 Task: Create a Board called Board0000000040 in Workspace WS0000000014 in Trello with Visibility as Workspace. Create a Board called Board0000000041 in Workspace WS0000000014 in Trello with Visibility as Private. Create a Board called Board0000000042 in Workspace WS0000000014 in Trello with Visibility as Public. Create Card Card0000000157 in Board Board0000000040 in Workspace WS0000000014 in Trello. Create Card Card0000000158 in Board Board0000000040 in Workspace WS0000000014 in Trello
Action: Mouse moved to (534, 122)
Screenshot: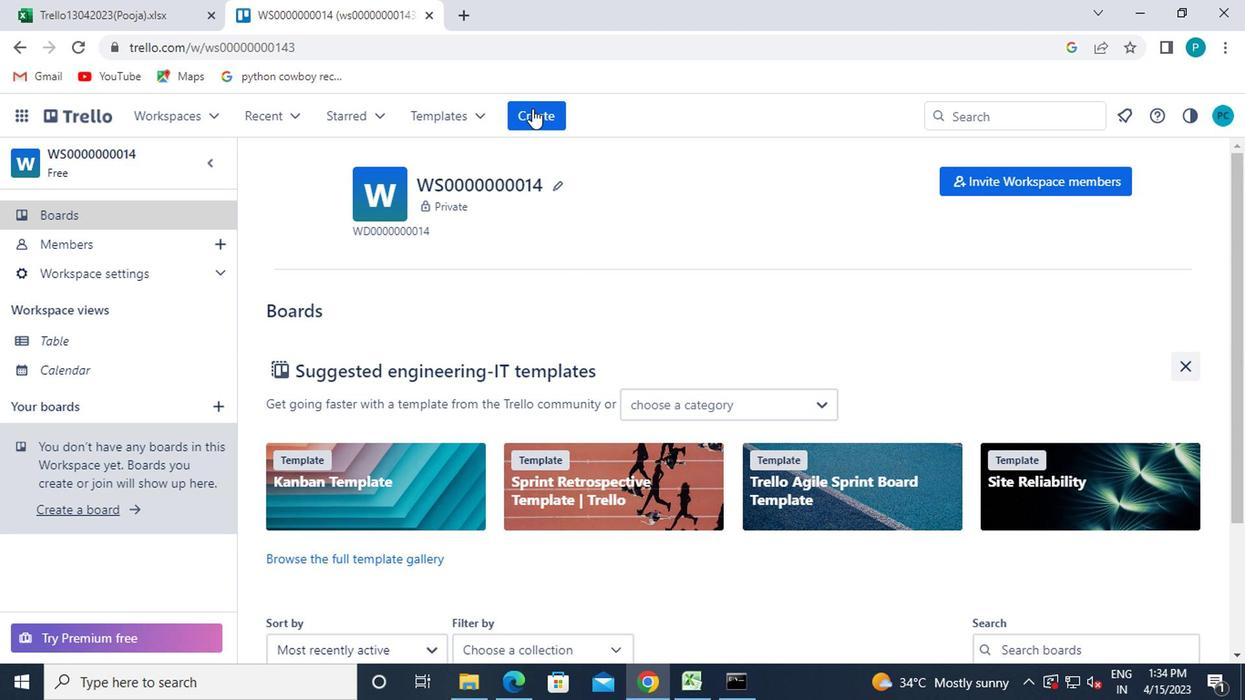 
Action: Mouse pressed left at (534, 122)
Screenshot: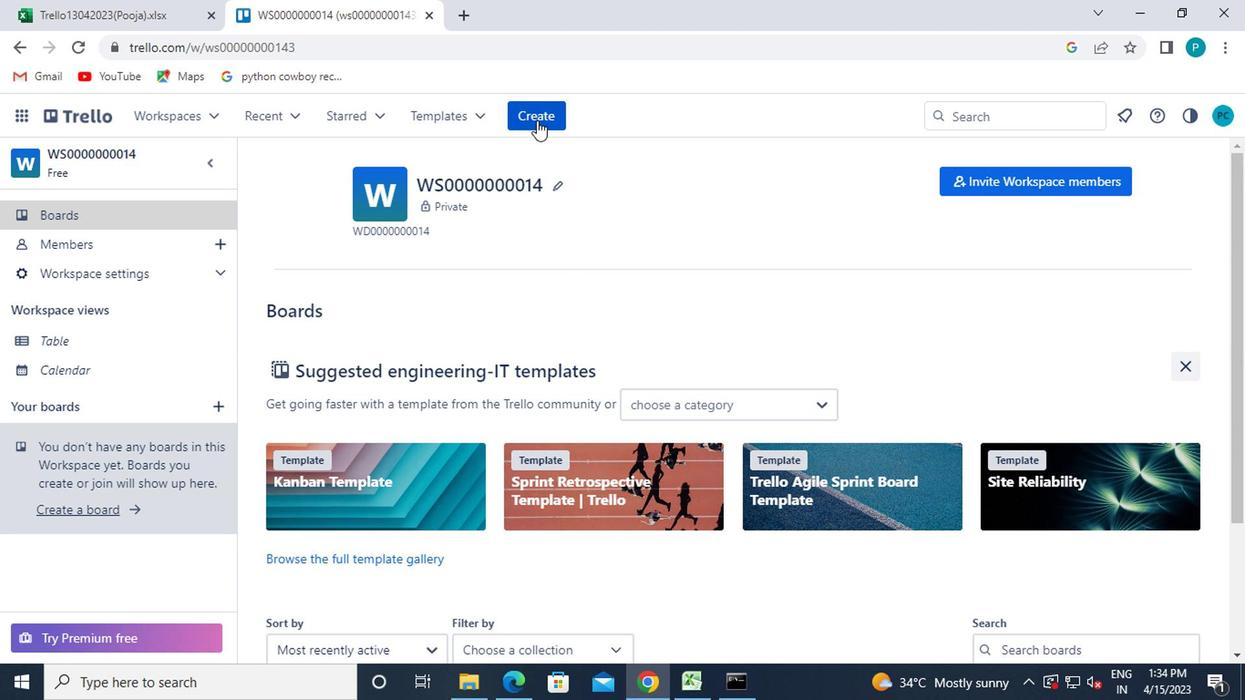 
Action: Mouse moved to (542, 177)
Screenshot: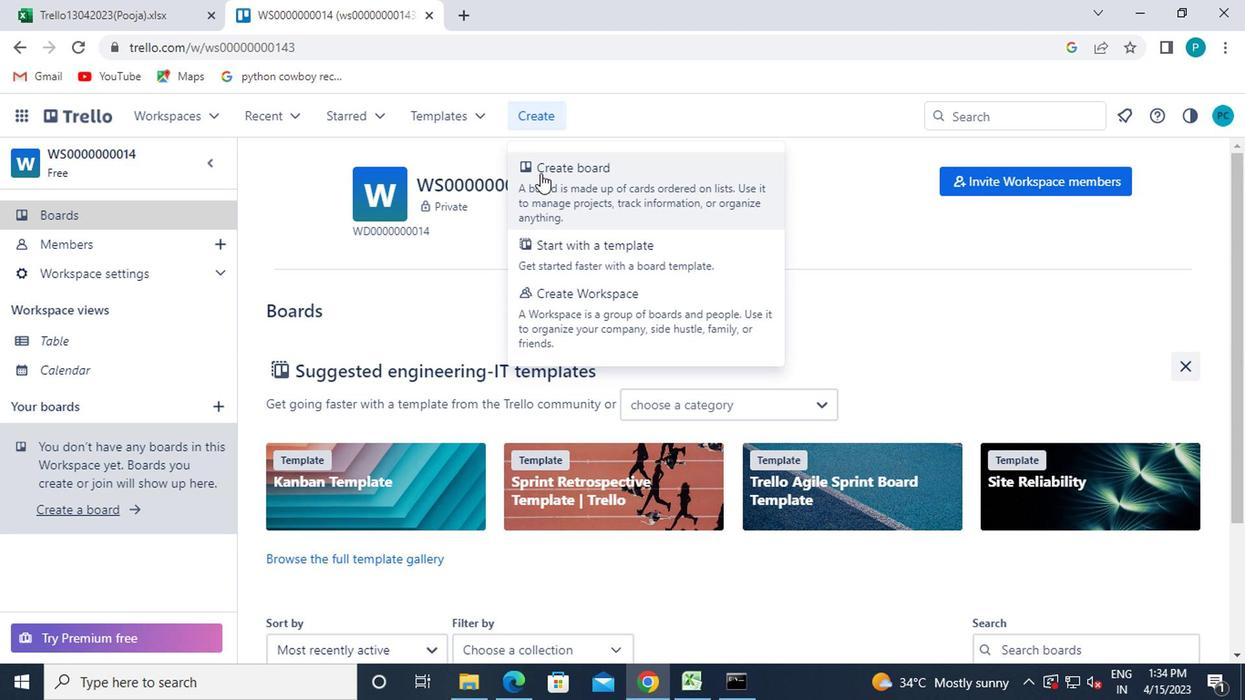 
Action: Mouse pressed left at (542, 177)
Screenshot: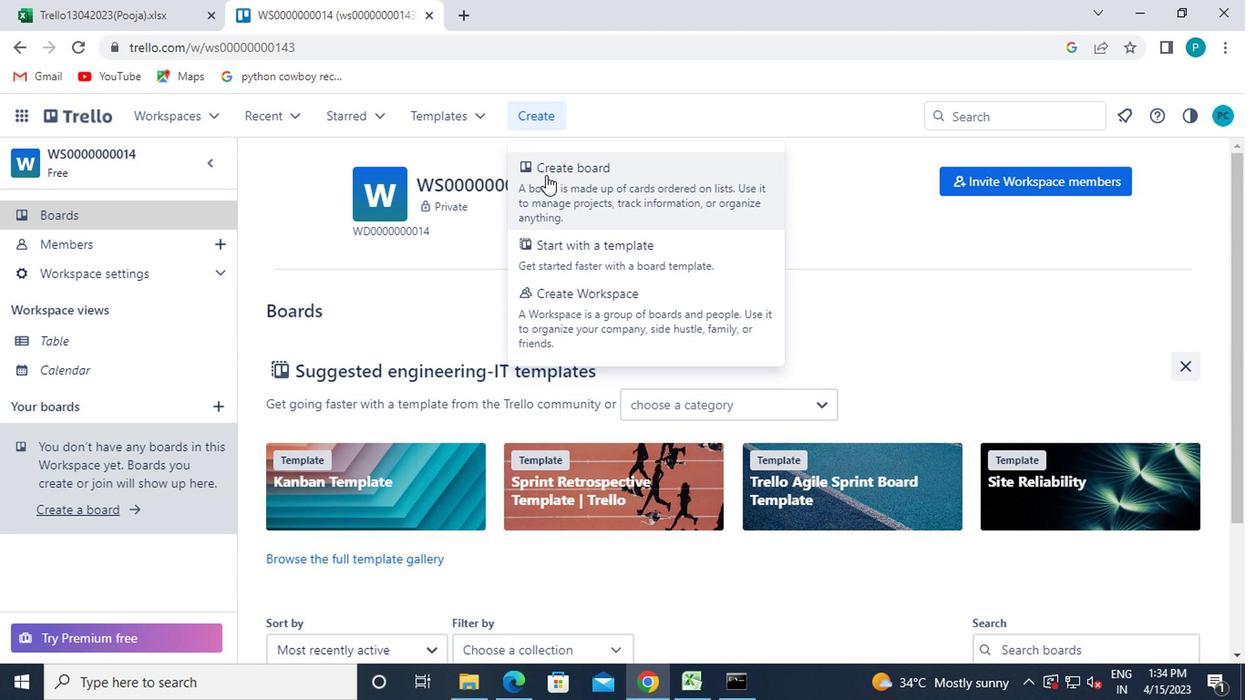 
Action: Mouse moved to (539, 406)
Screenshot: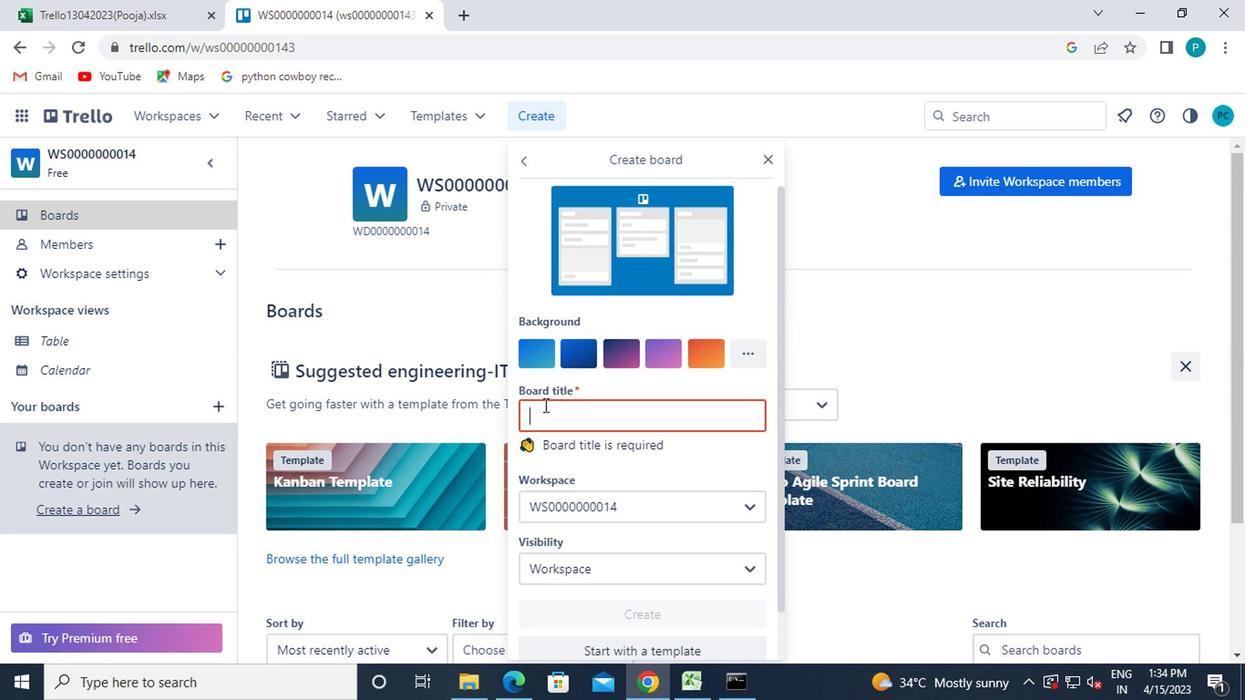 
Action: Key pressed <Key.shift><Key.shift><Key.shift><Key.shift><Key.shift><Key.shift>BOARD<<96>><<96>><<96>><<96>><<96>><<96>><<96>><<96>><<100>><<96>>
Screenshot: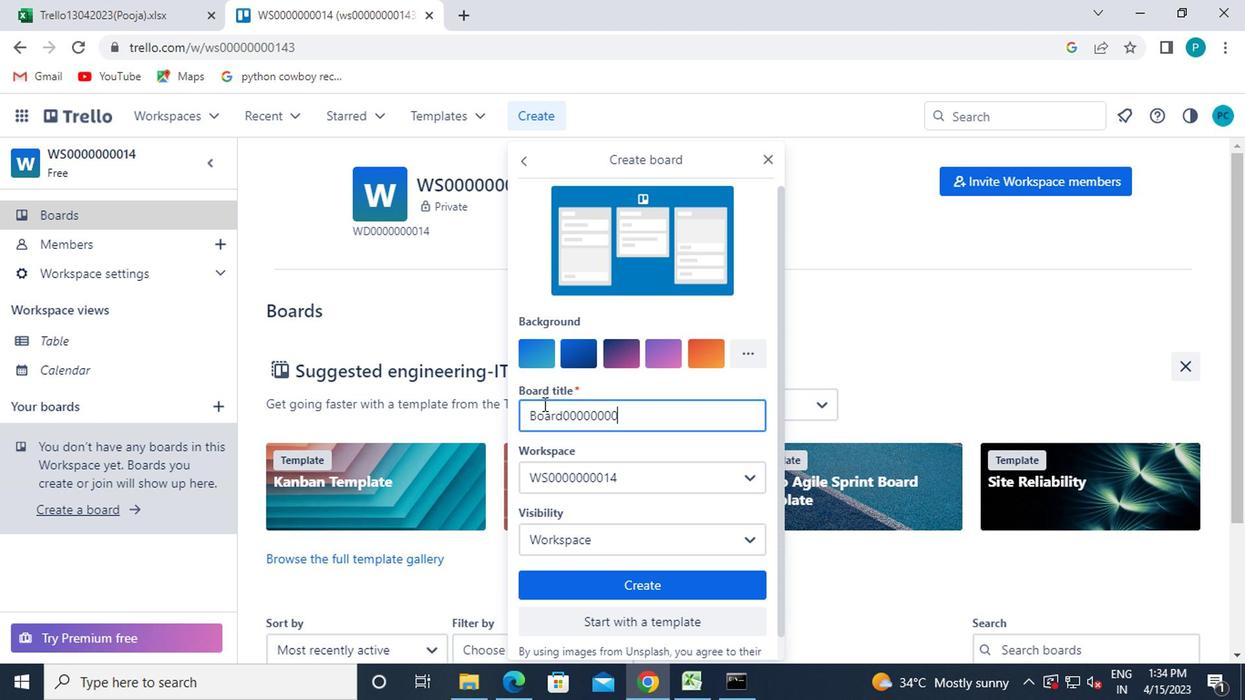 
Action: Mouse moved to (582, 583)
Screenshot: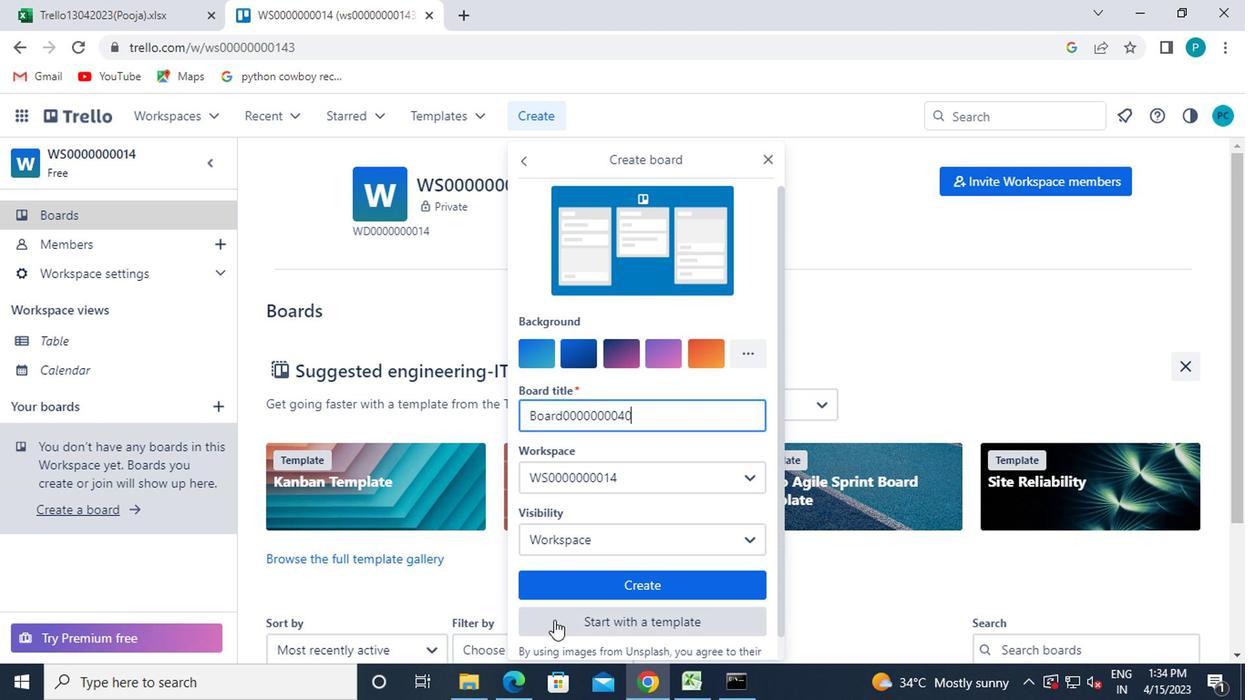 
Action: Mouse pressed left at (582, 583)
Screenshot: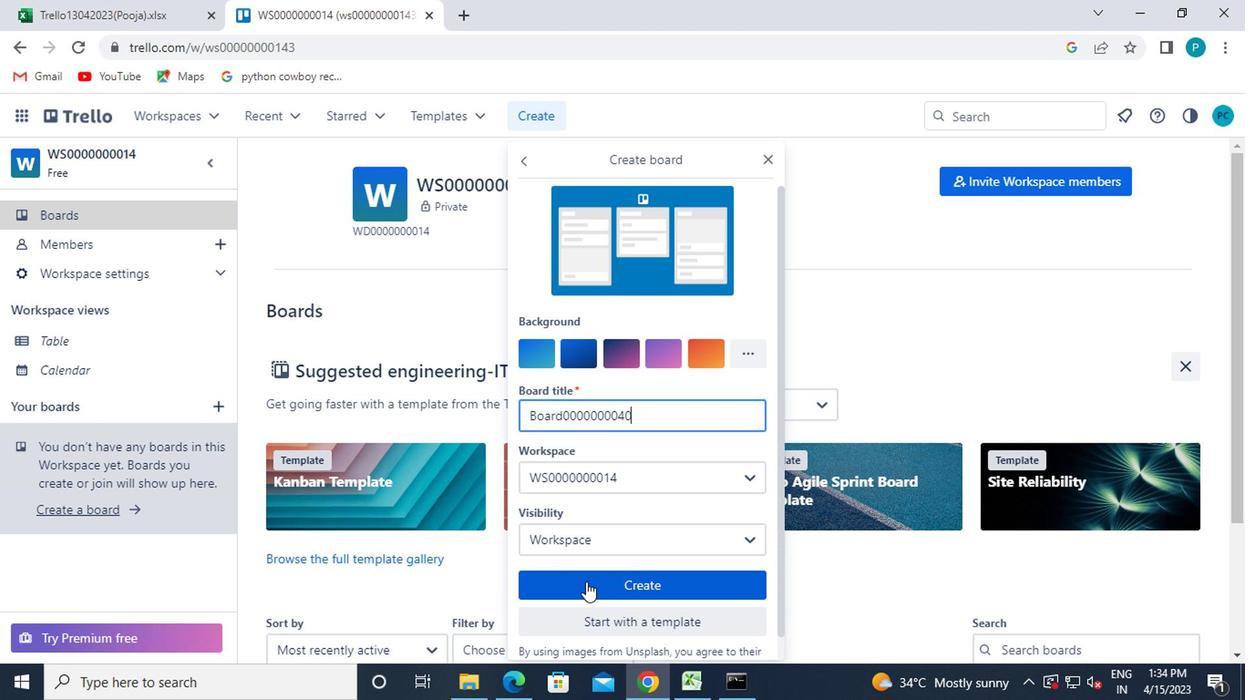 
Action: Mouse moved to (534, 117)
Screenshot: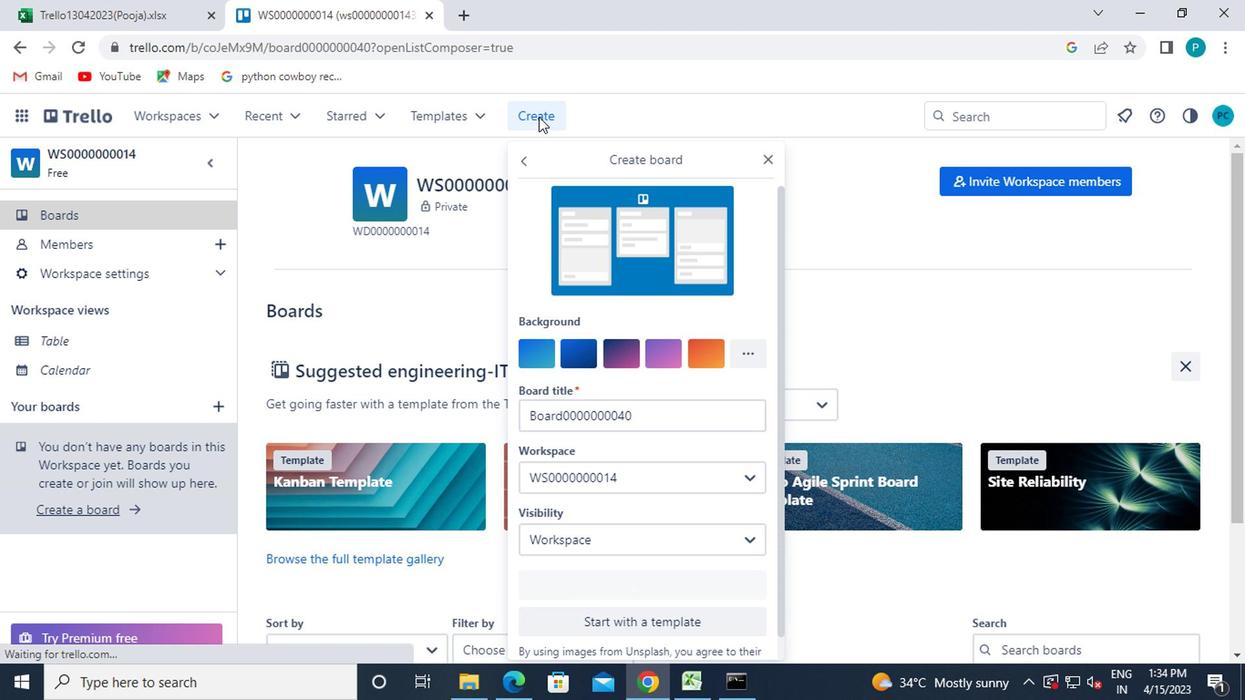 
Action: Mouse pressed left at (534, 117)
Screenshot: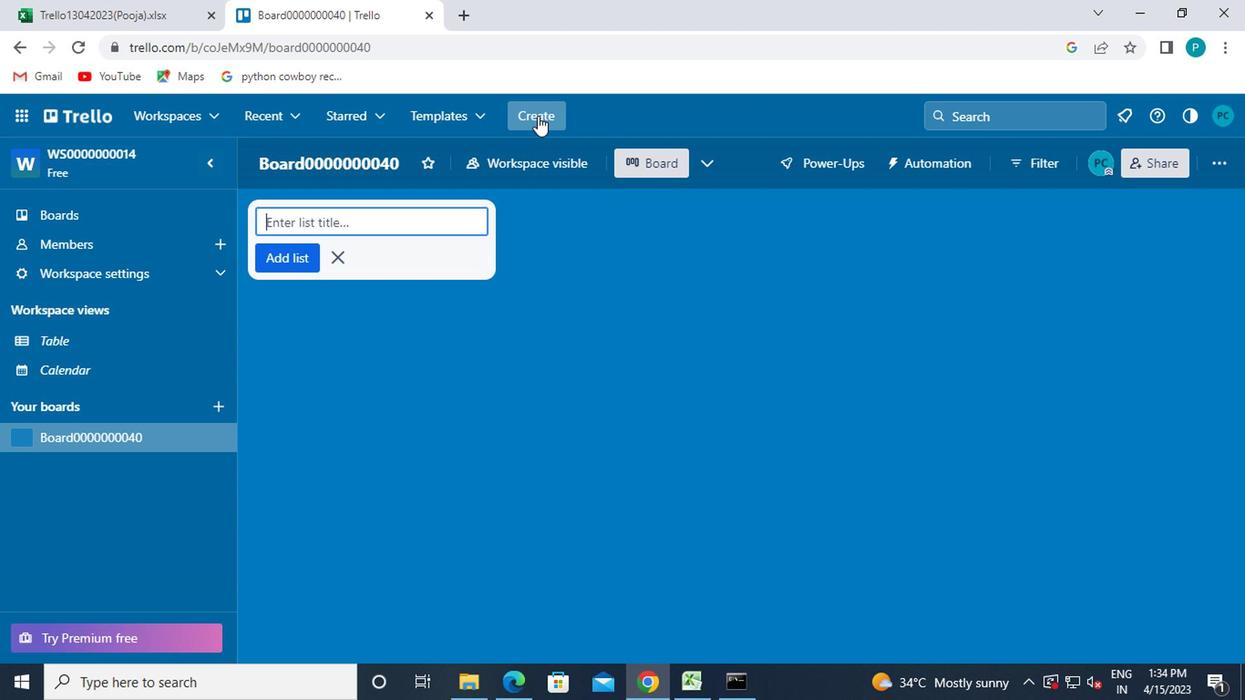 
Action: Mouse moved to (542, 186)
Screenshot: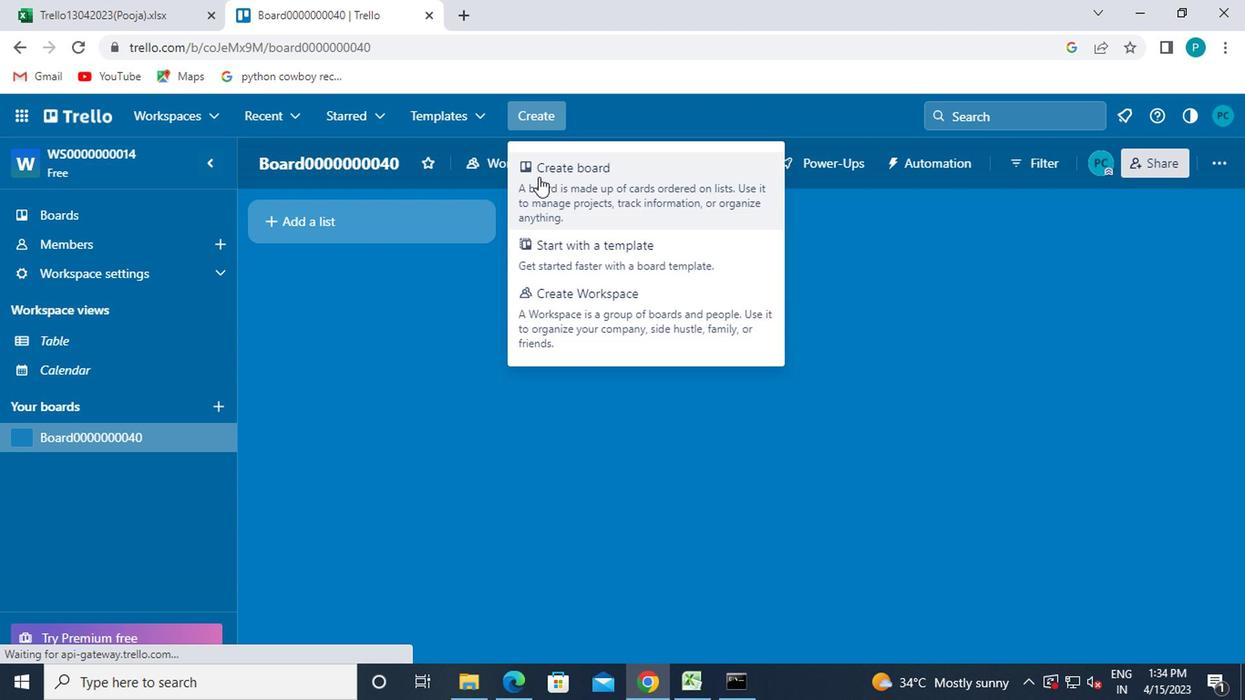 
Action: Mouse pressed left at (542, 186)
Screenshot: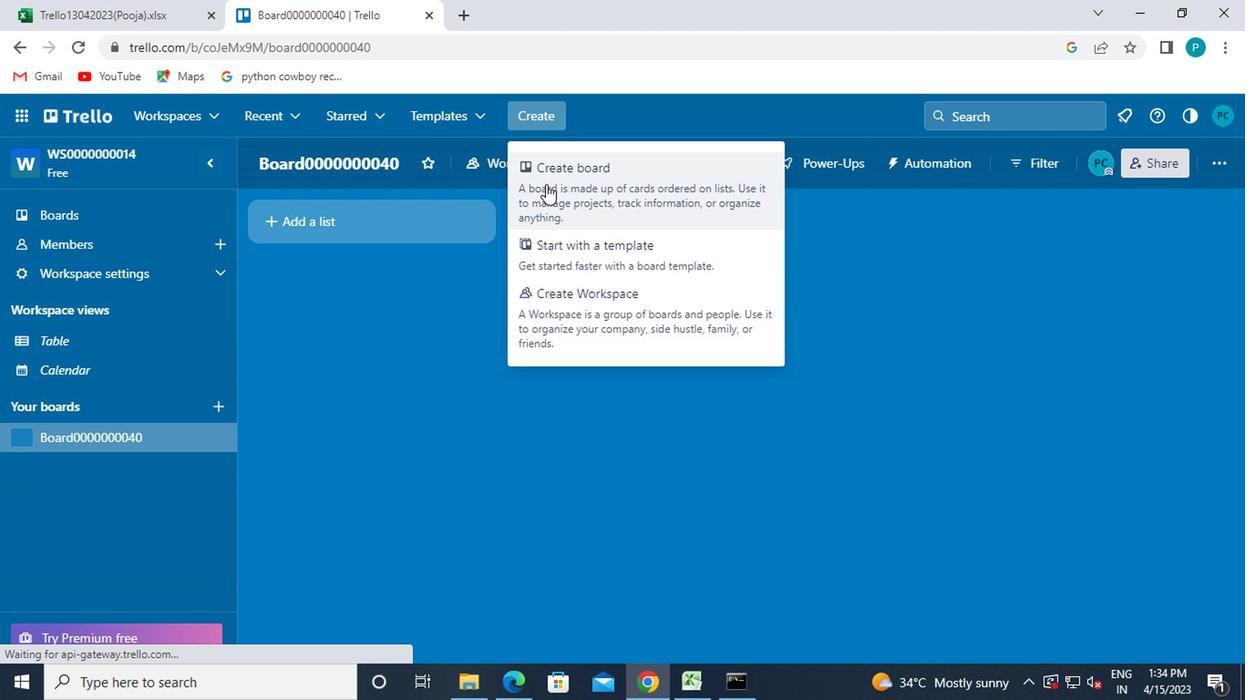 
Action: Mouse moved to (514, 197)
Screenshot: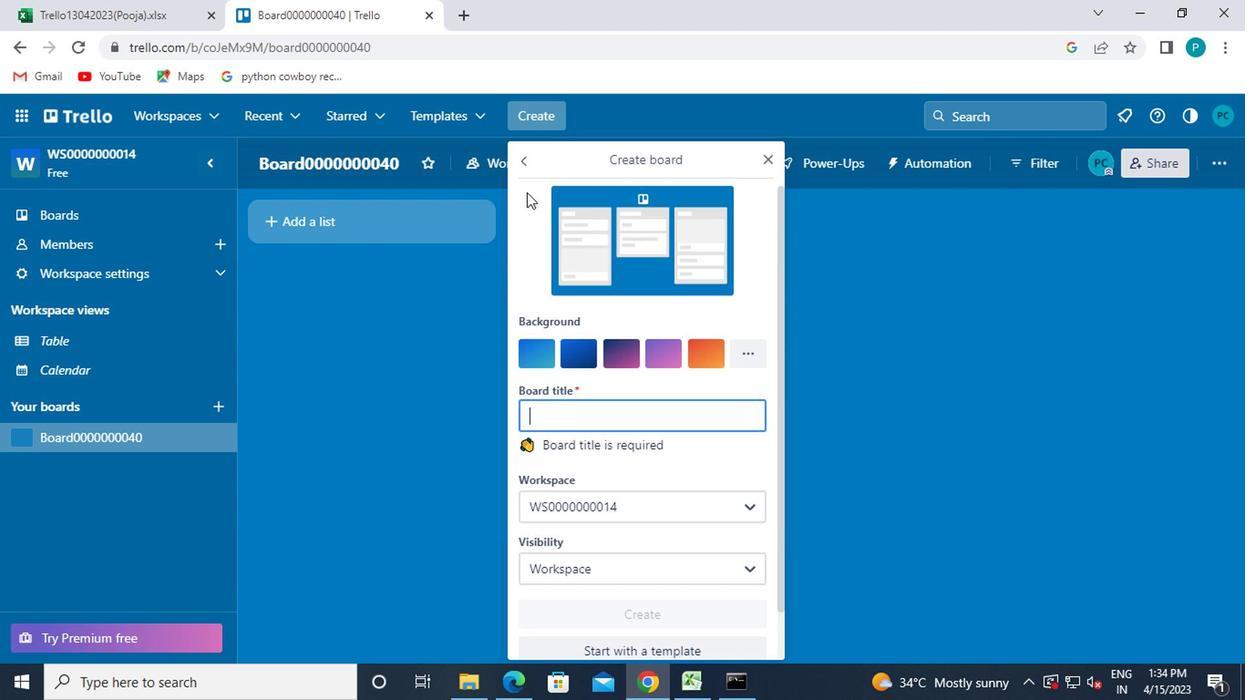 
Action: Key pressed <Key.shift>BOARD<<96>><<96>><<96>><<96>><<96>><<96>><<96>><<96>><<100>><<97>><Key.enter>
Screenshot: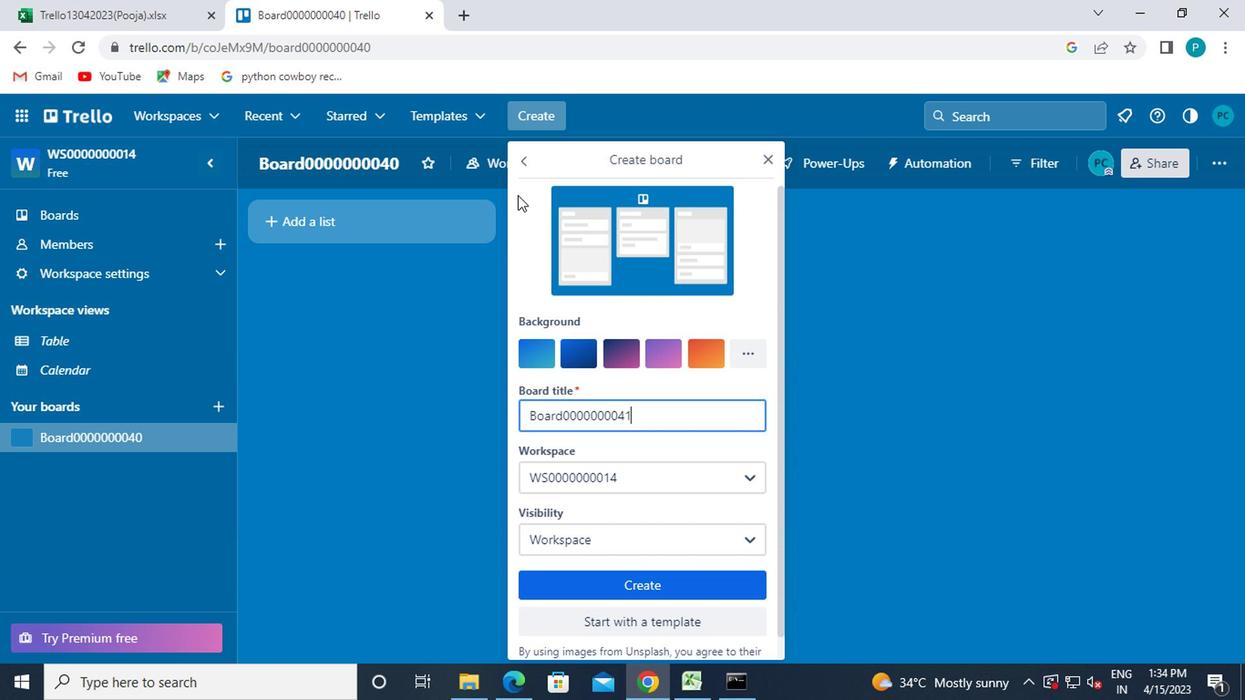 
Action: Mouse moved to (541, 117)
Screenshot: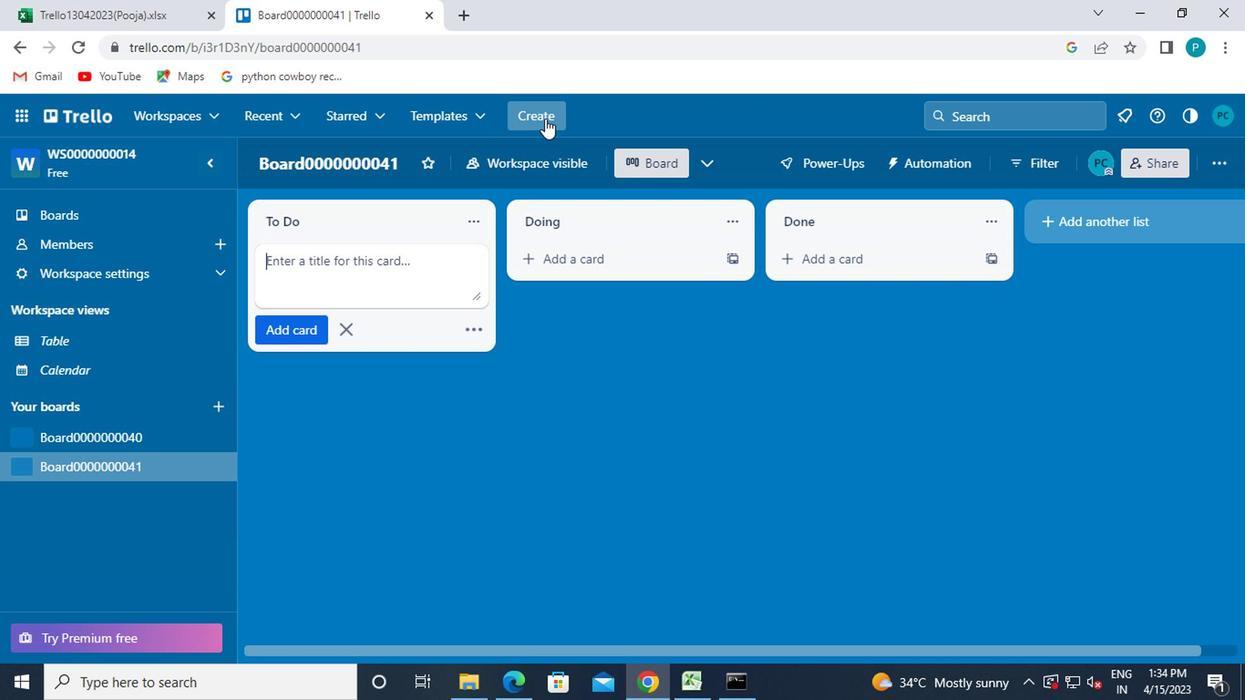 
Action: Mouse pressed left at (541, 117)
Screenshot: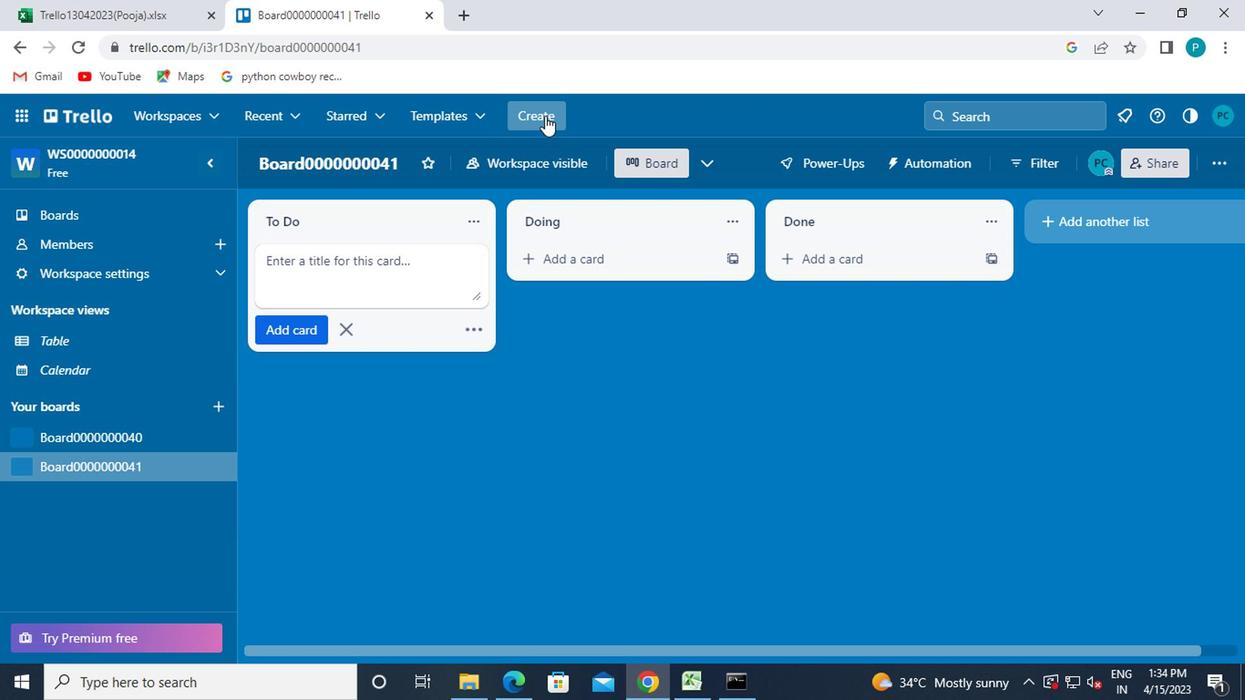 
Action: Mouse moved to (546, 186)
Screenshot: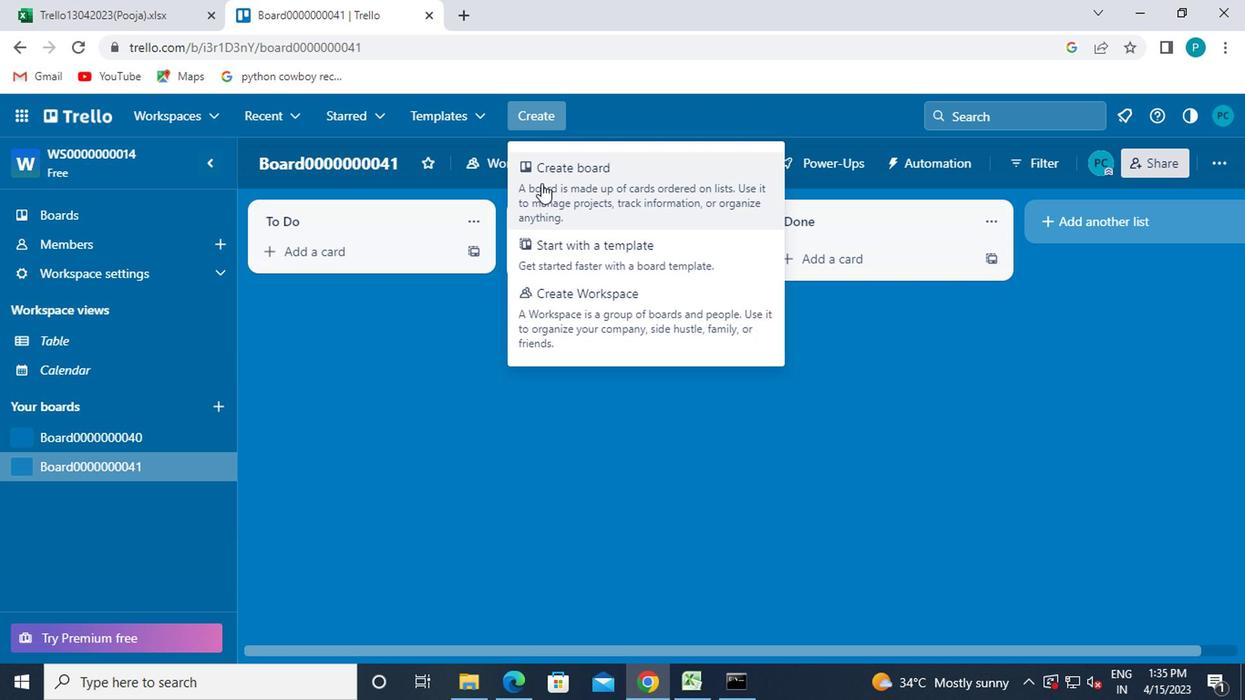 
Action: Mouse pressed left at (546, 186)
Screenshot: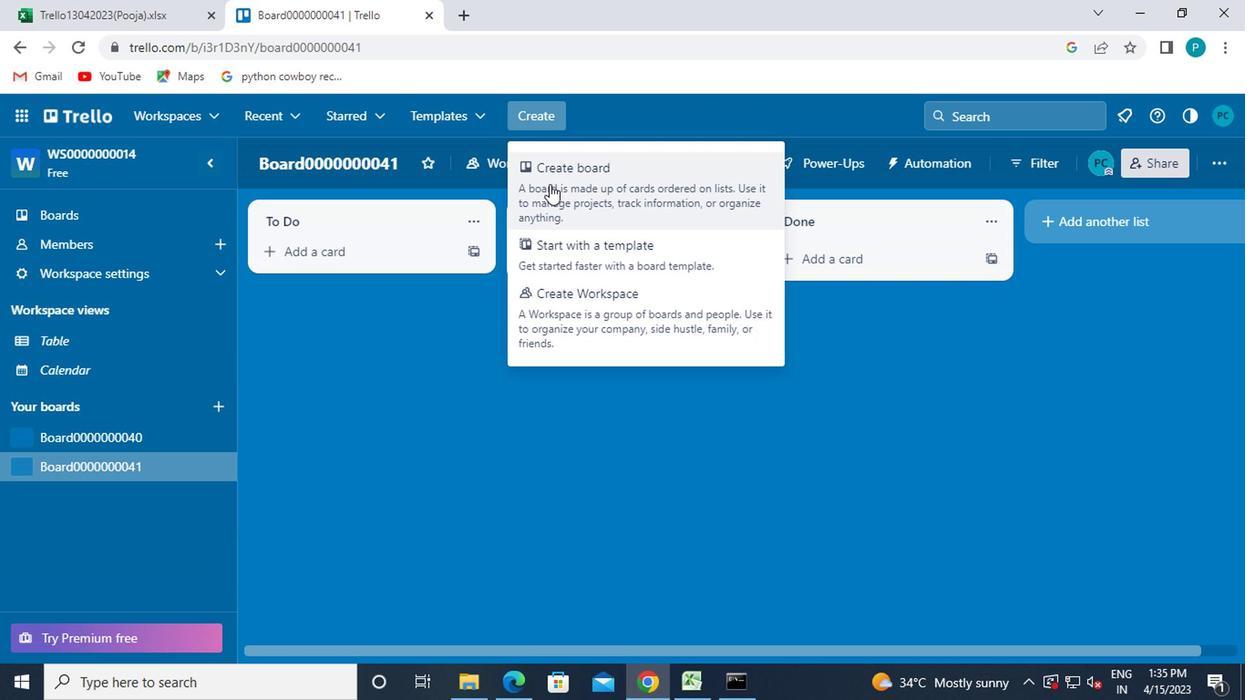 
Action: Mouse moved to (582, 433)
Screenshot: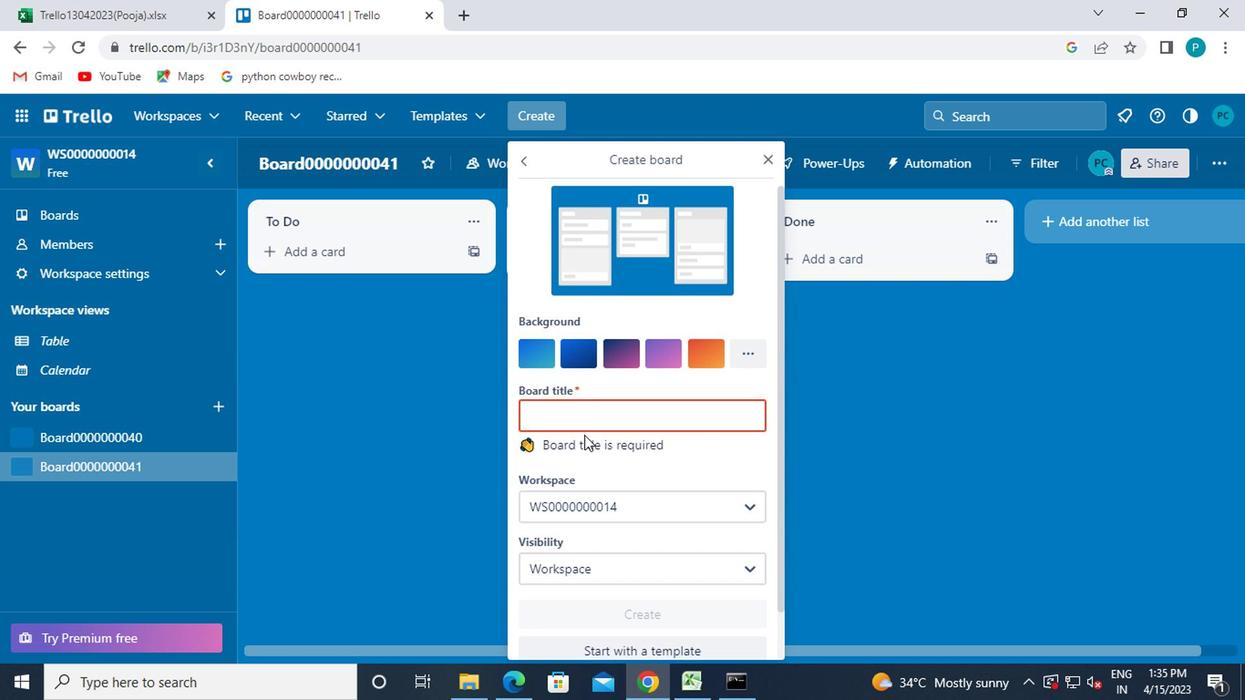 
Action: Key pressed <Key.shift>BOARD<<96>><<96>><<96>><<96>><<96>><<96>><<96>><<96>><<100>><<99>>
Screenshot: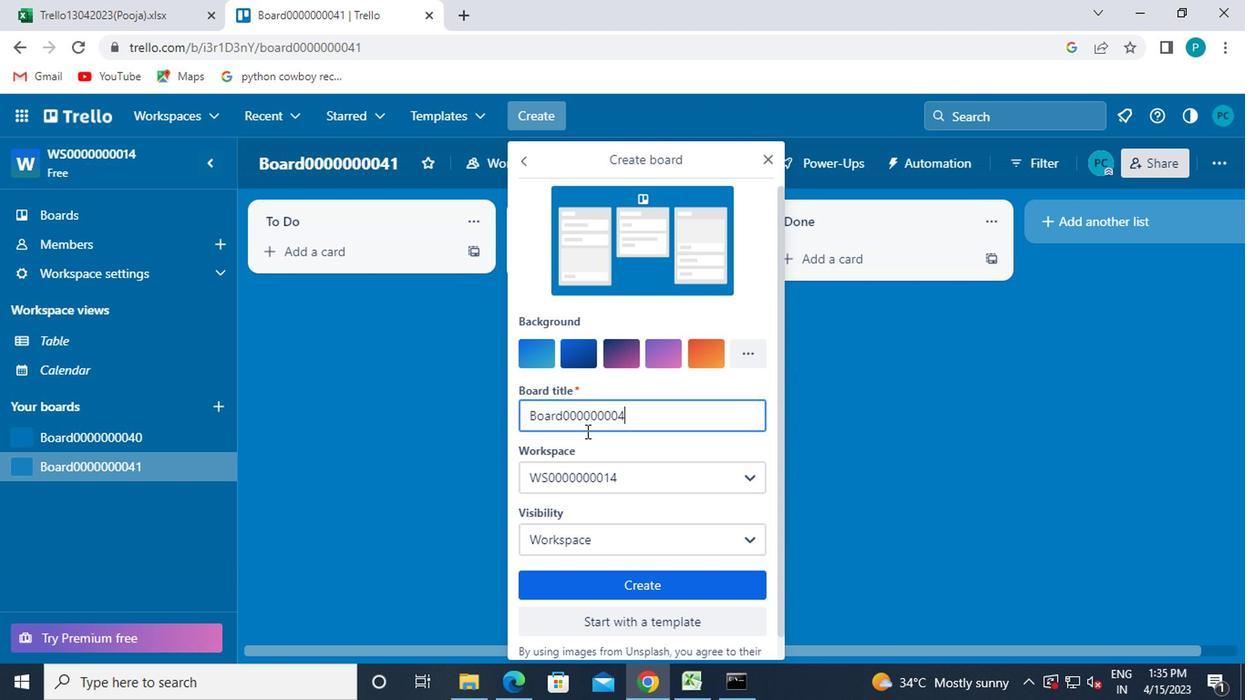 
Action: Mouse moved to (645, 423)
Screenshot: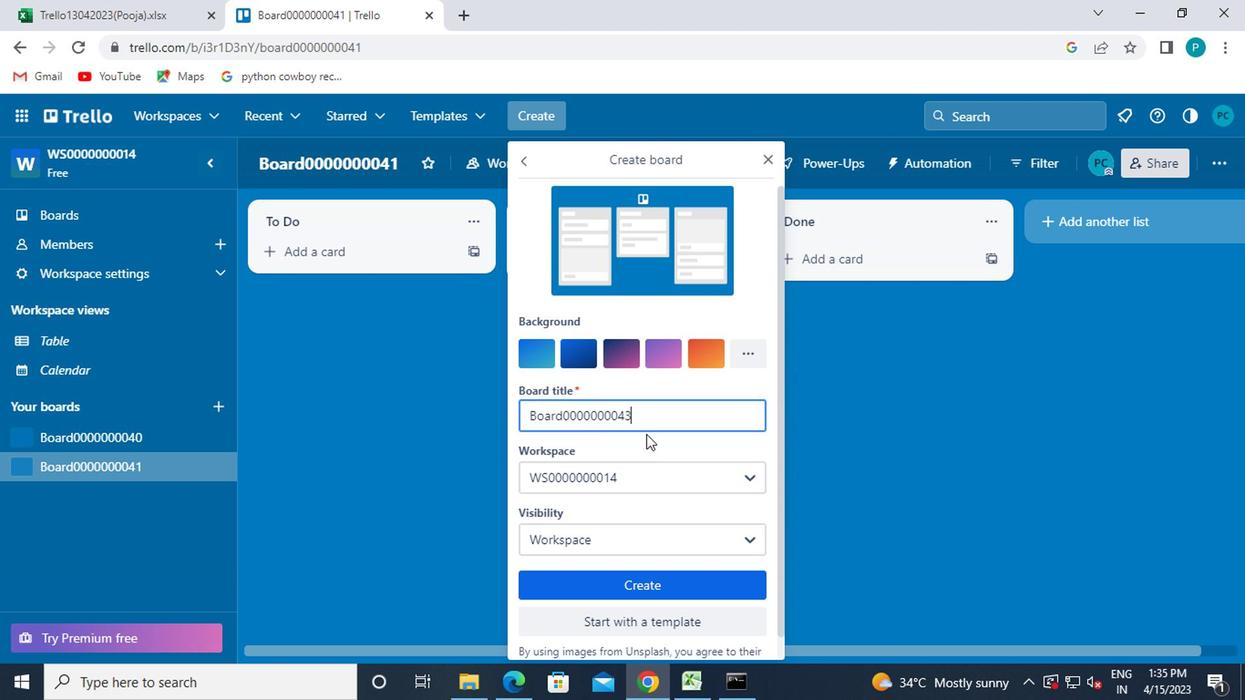 
Action: Mouse pressed left at (645, 423)
Screenshot: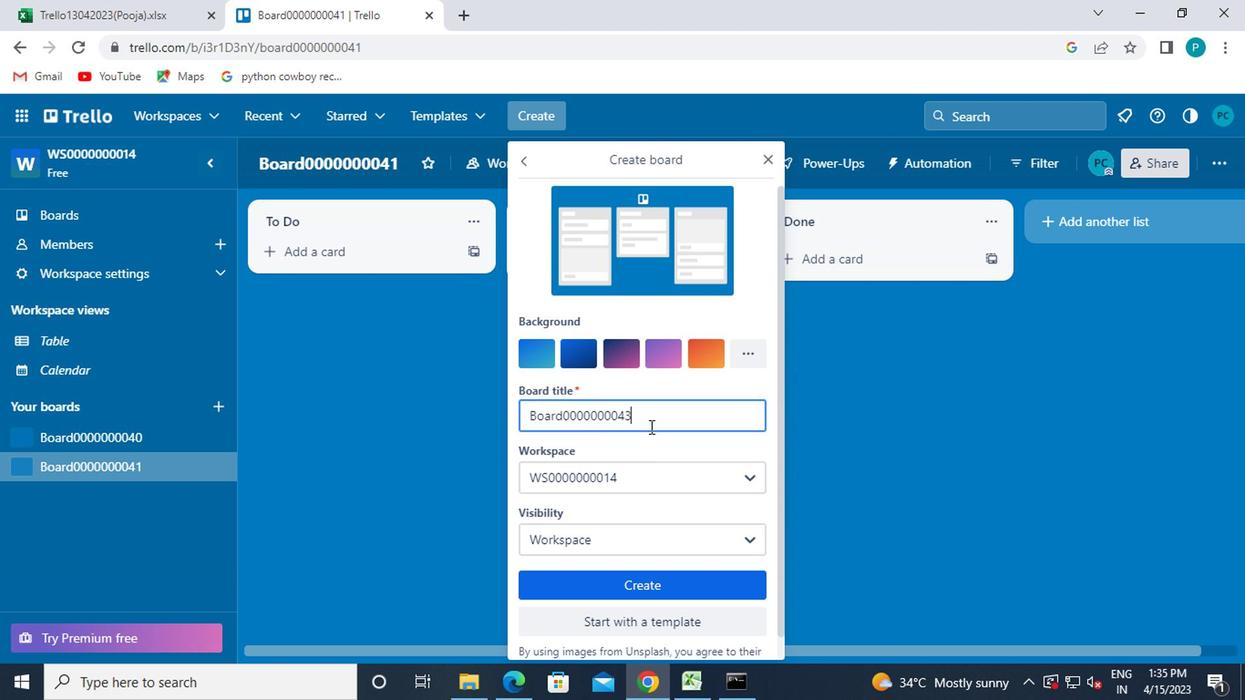 
Action: Mouse moved to (608, 414)
Screenshot: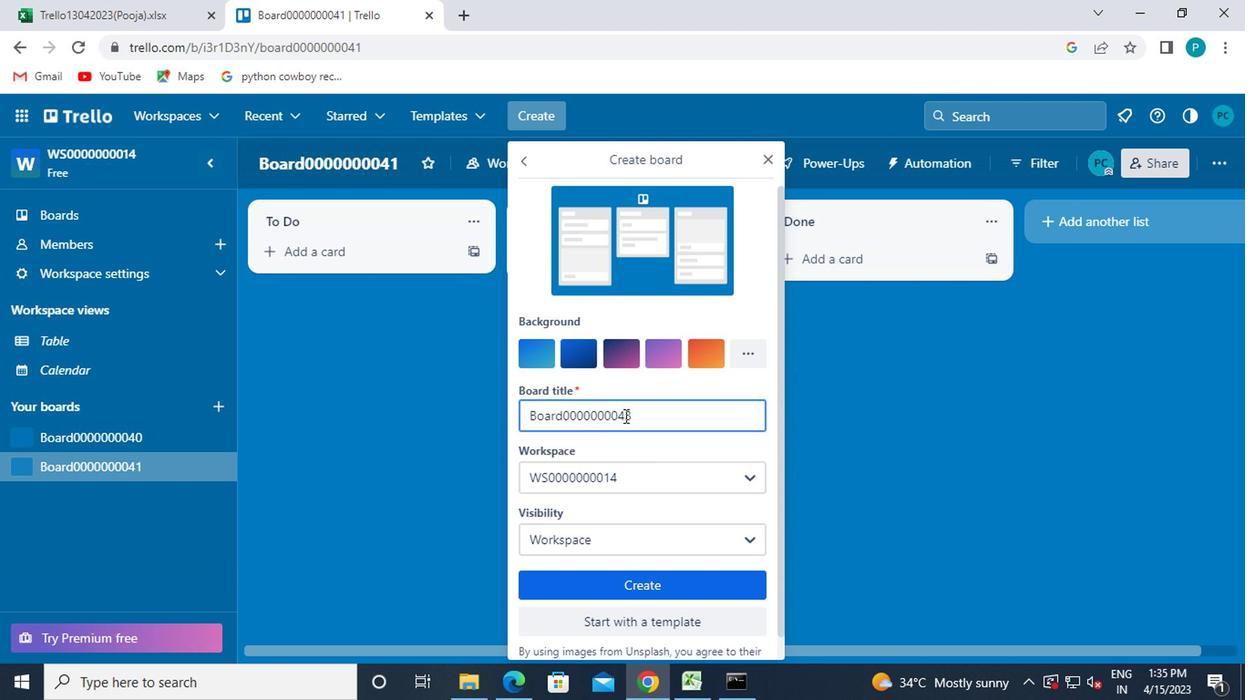 
Action: Key pressed <Key.backspace><<98>>
Screenshot: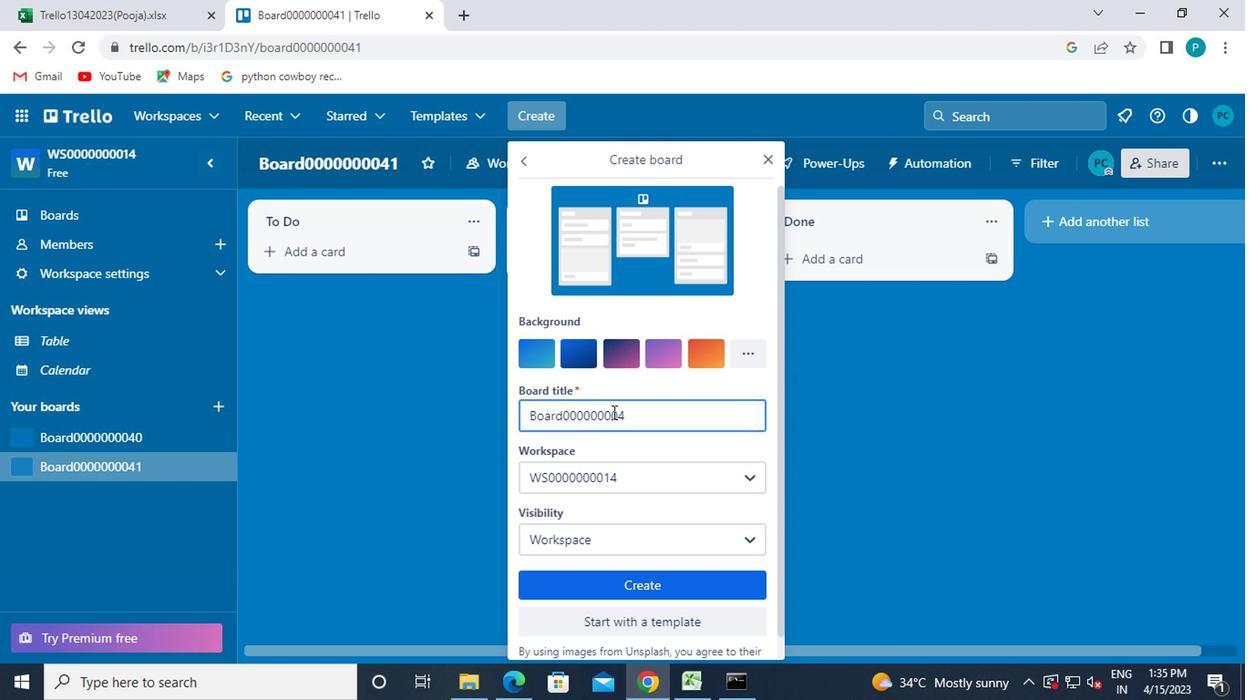 
Action: Mouse moved to (634, 546)
Screenshot: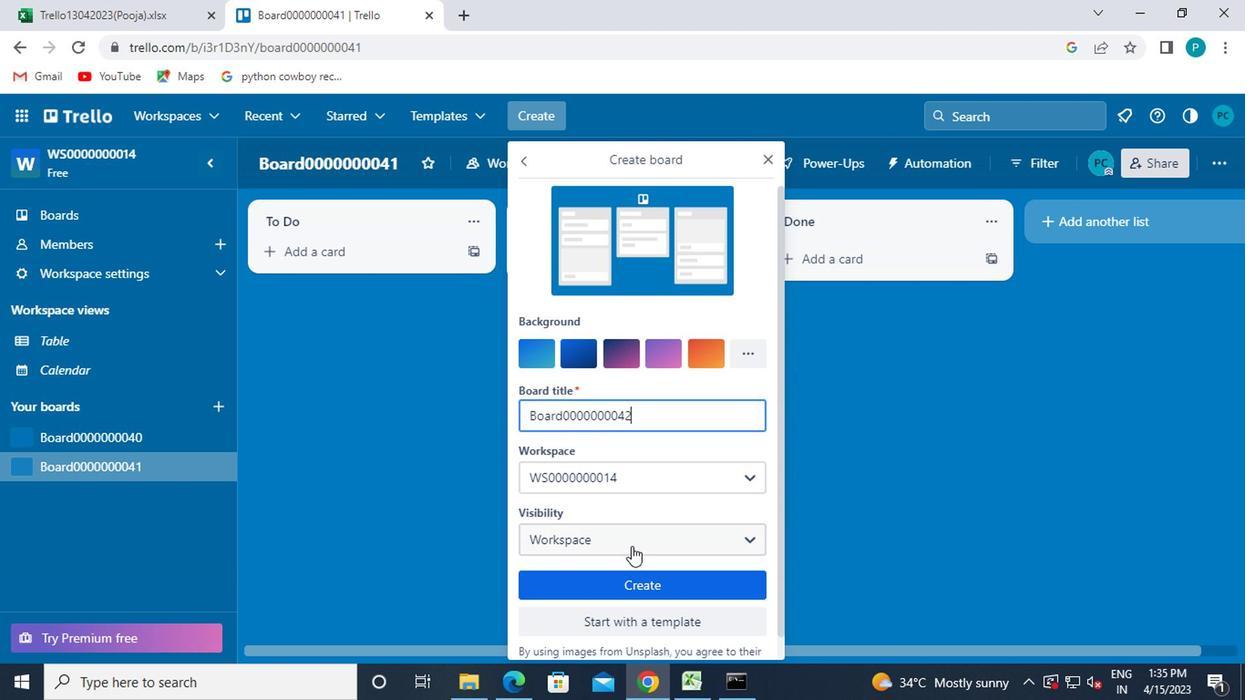 
Action: Mouse pressed left at (634, 546)
Screenshot: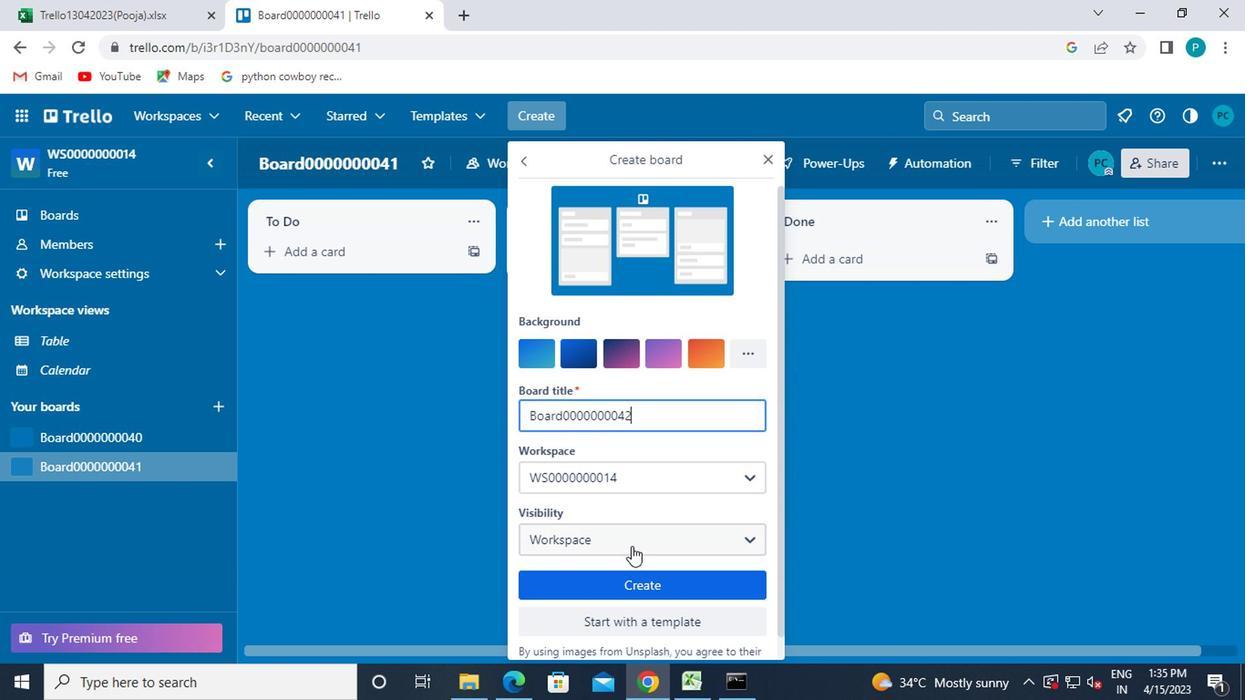 
Action: Mouse moved to (632, 540)
Screenshot: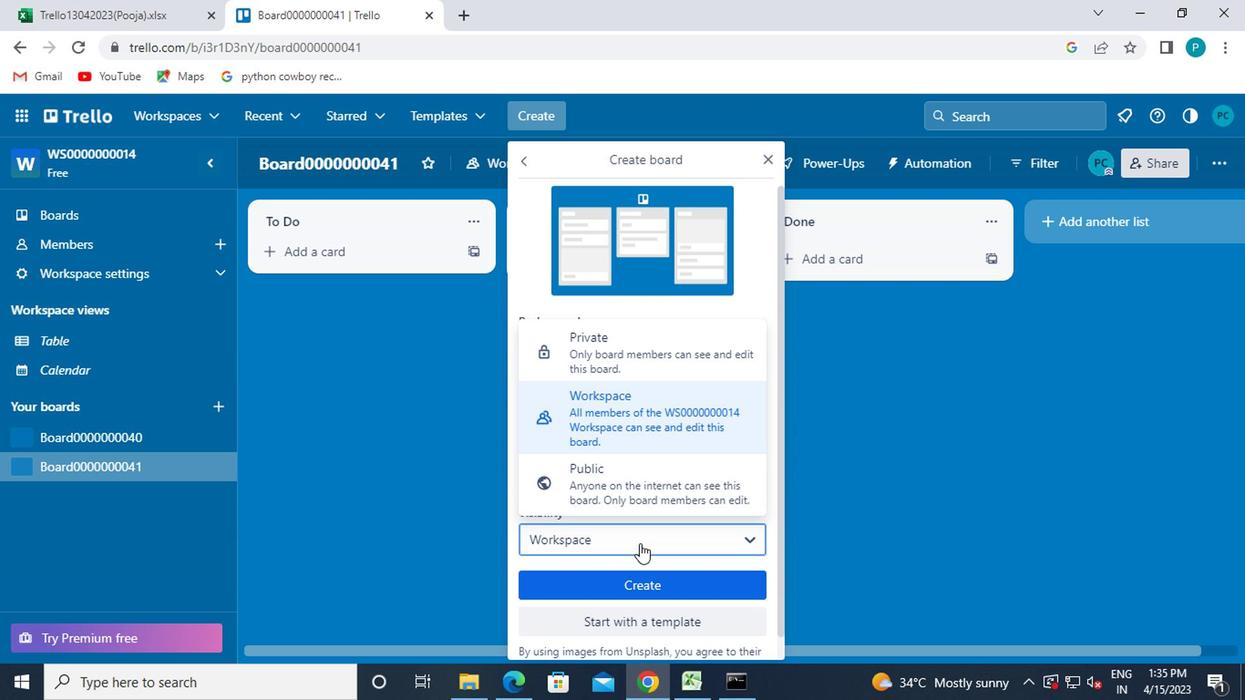 
Action: Mouse scrolled (632, 539) with delta (0, 0)
Screenshot: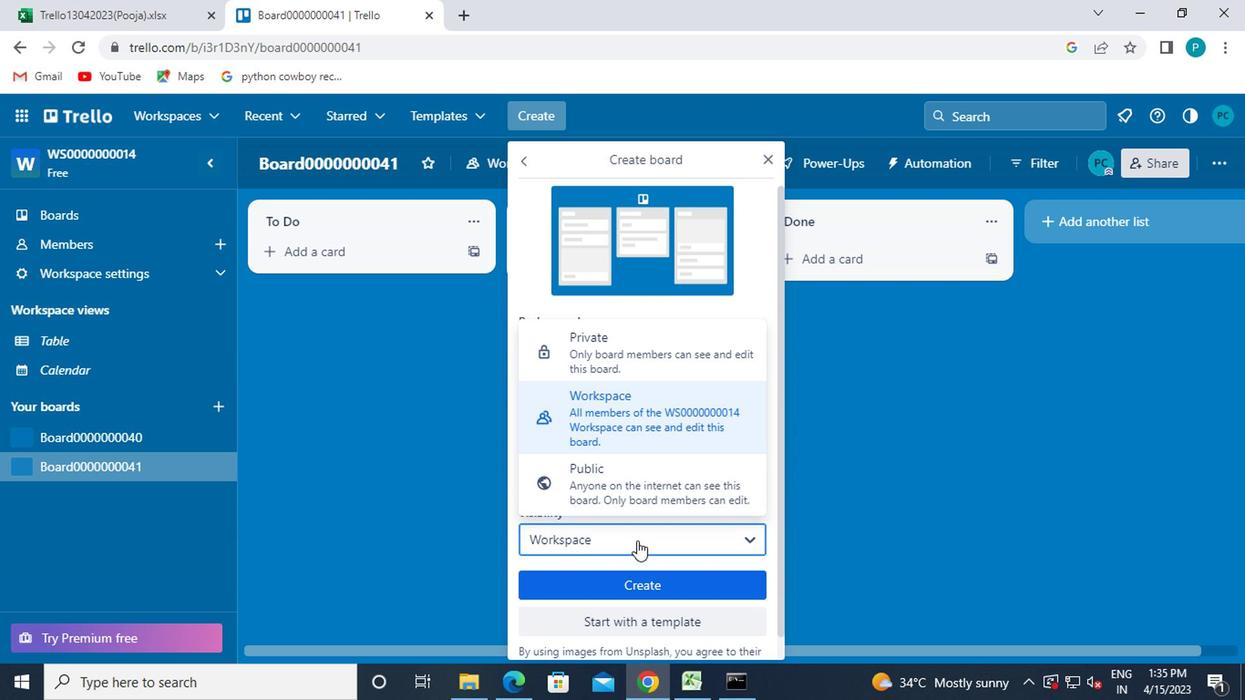
Action: Mouse moved to (632, 531)
Screenshot: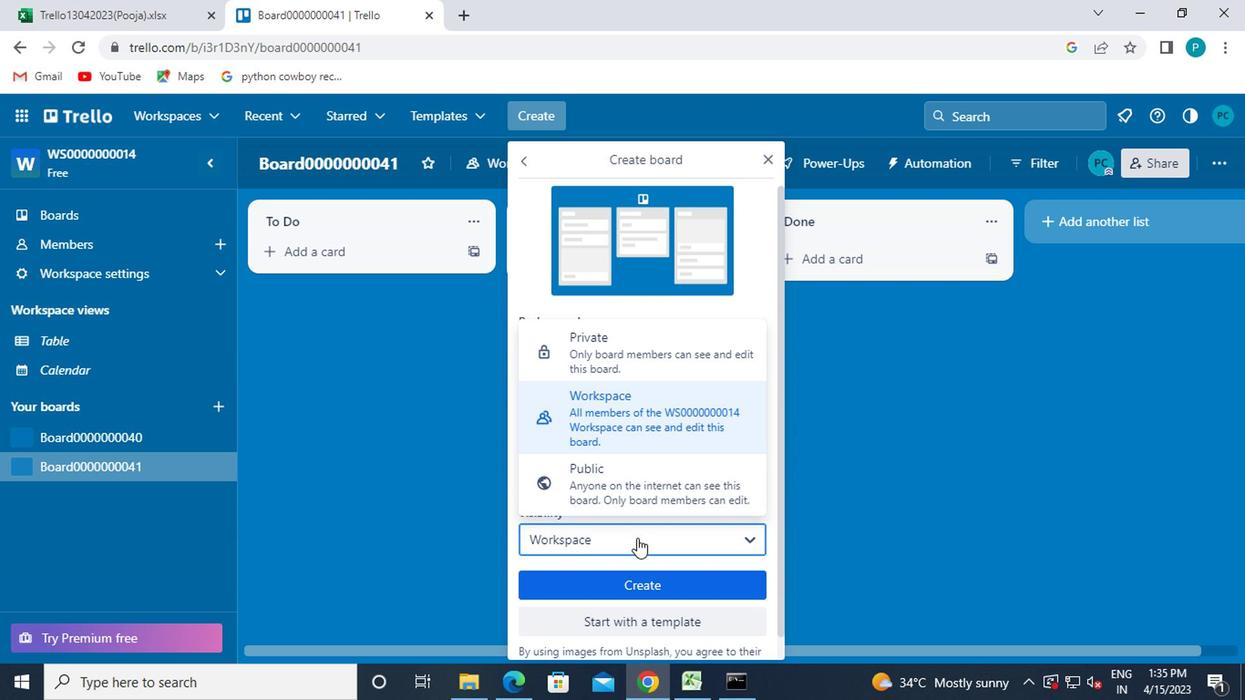 
Action: Mouse scrolled (632, 530) with delta (0, 0)
Screenshot: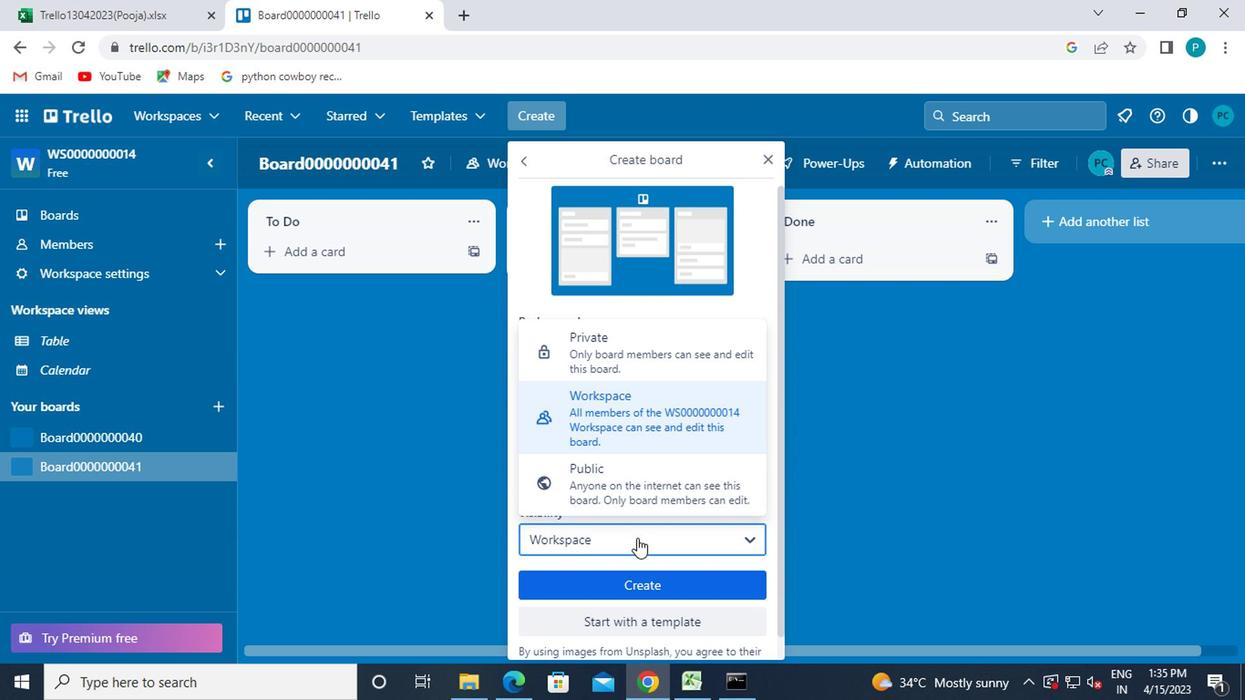 
Action: Mouse moved to (622, 482)
Screenshot: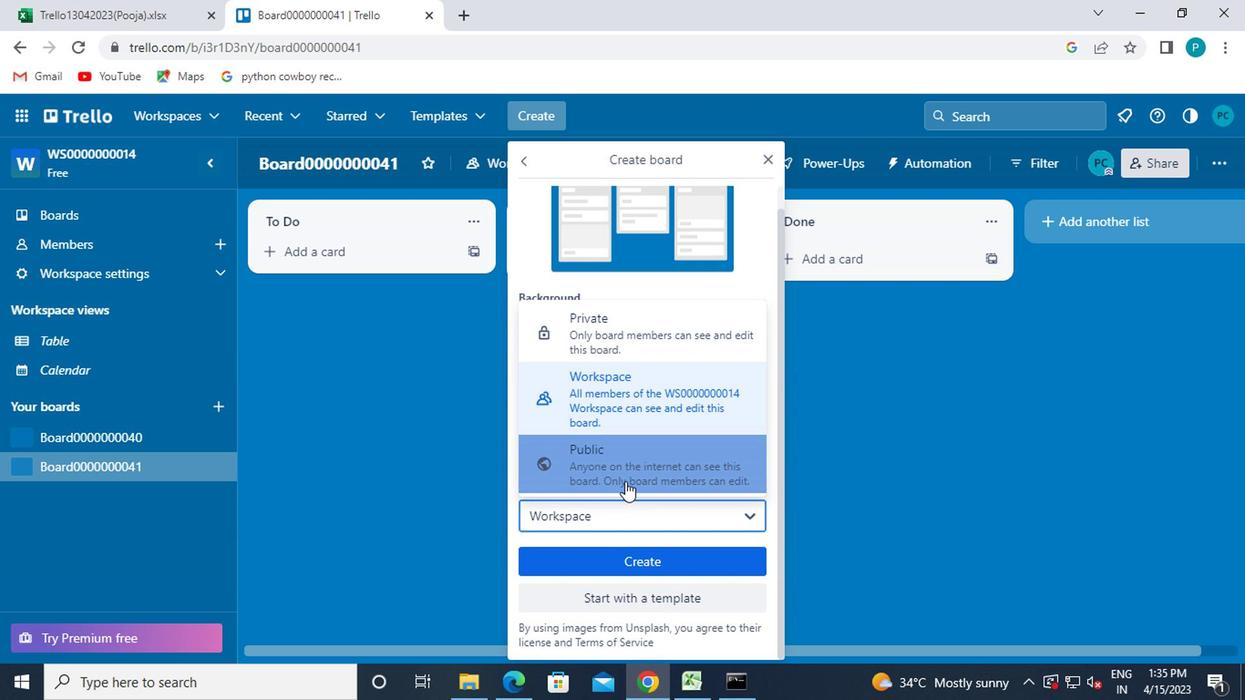 
Action: Mouse pressed left at (622, 482)
Screenshot: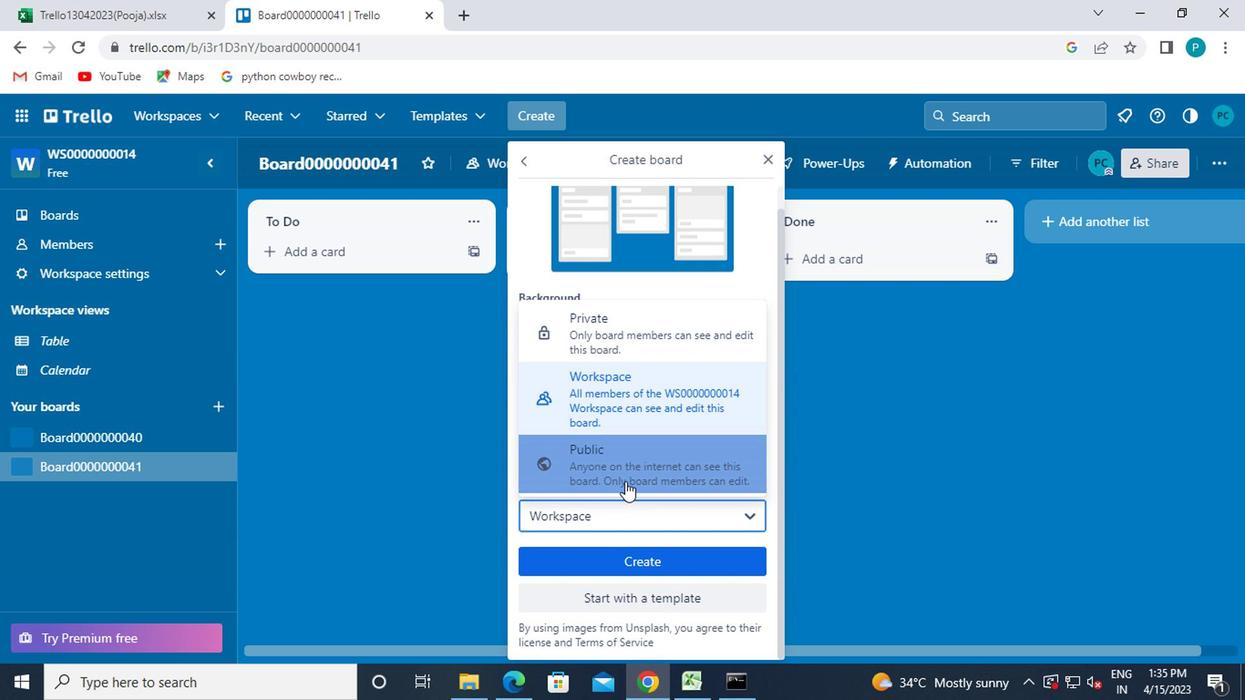 
Action: Mouse moved to (703, 470)
Screenshot: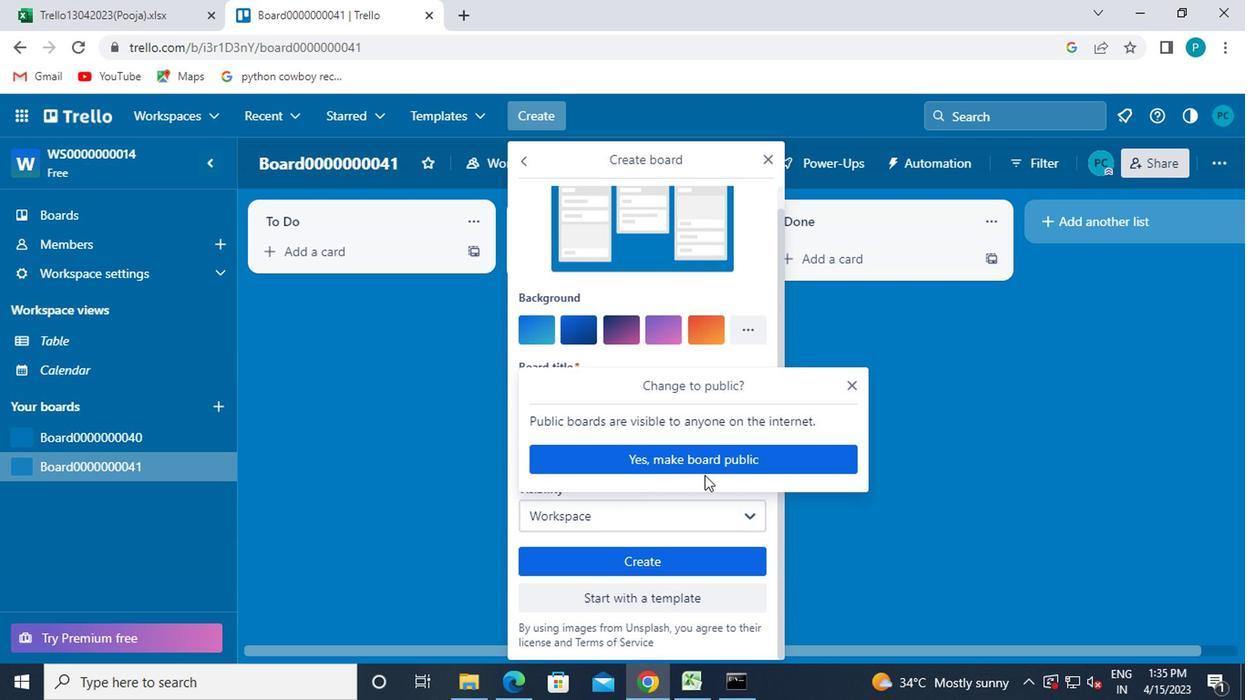 
Action: Mouse pressed left at (703, 470)
Screenshot: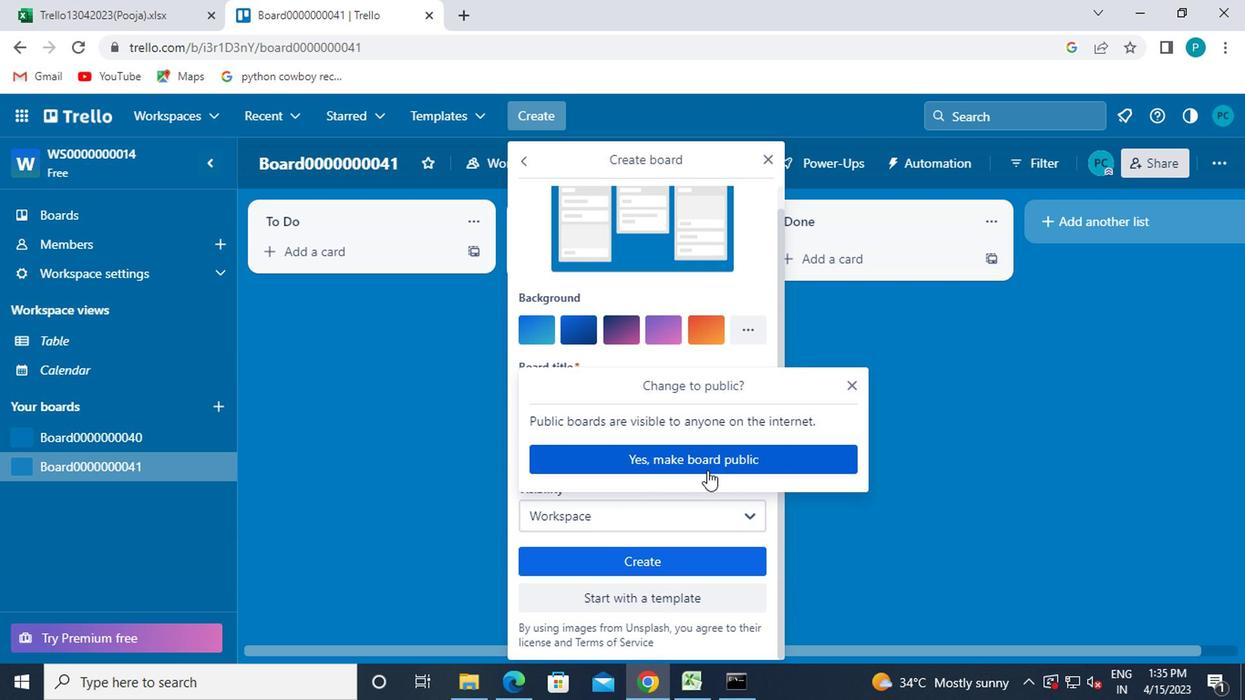
Action: Mouse moved to (685, 558)
Screenshot: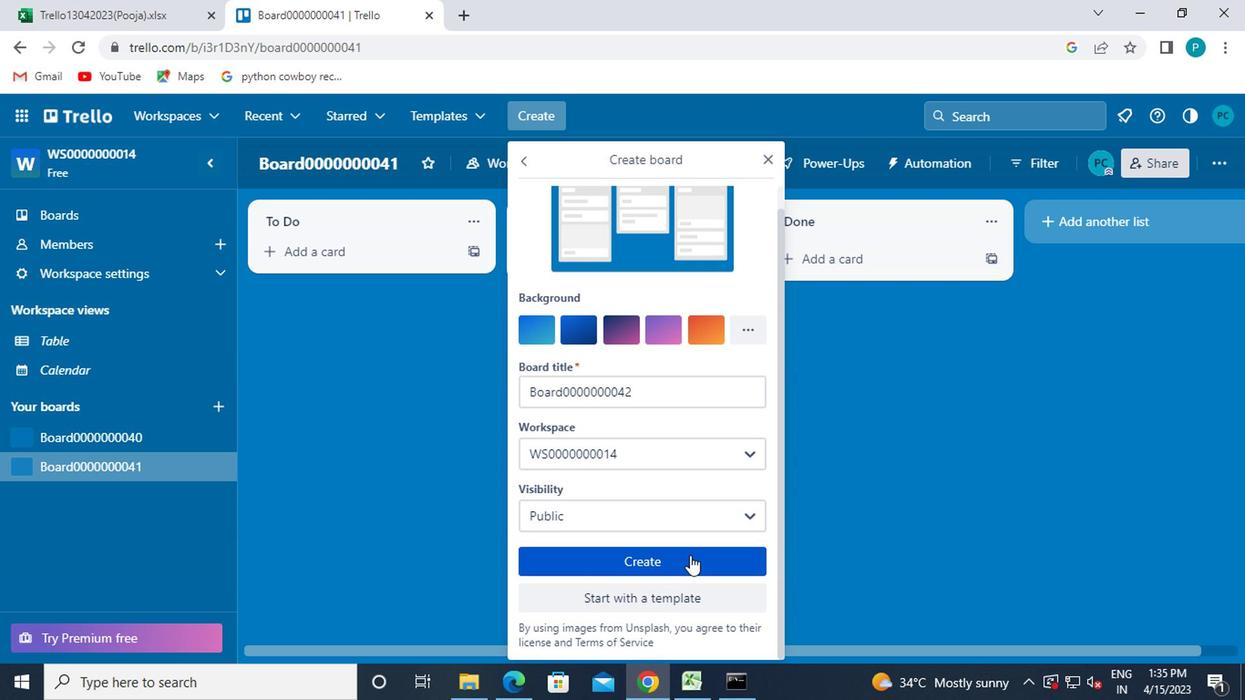 
Action: Mouse pressed left at (685, 558)
Screenshot: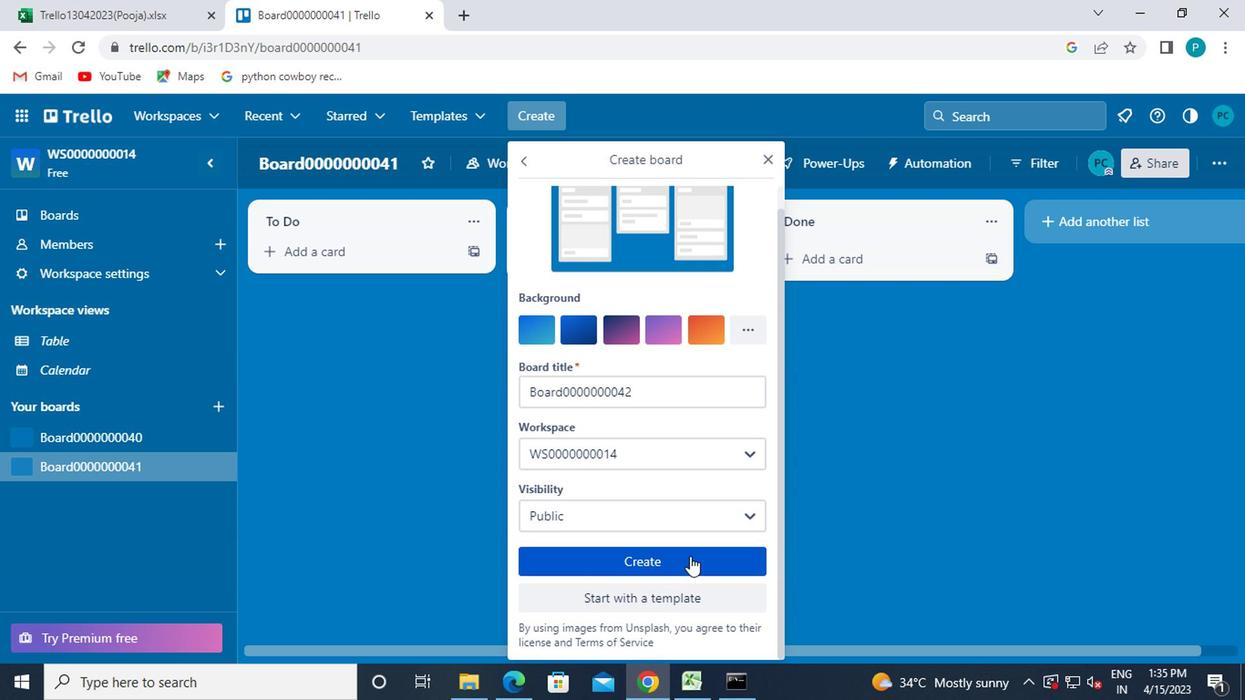 
Action: Mouse moved to (140, 441)
Screenshot: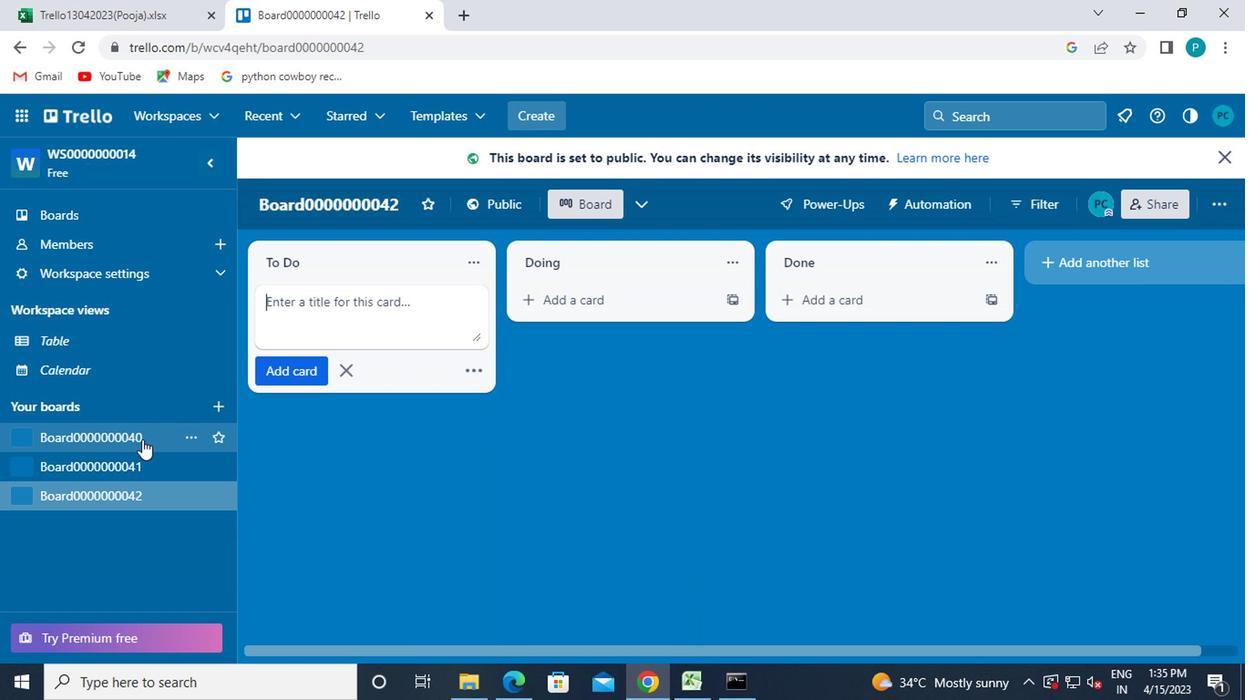 
Action: Mouse pressed left at (140, 441)
Screenshot: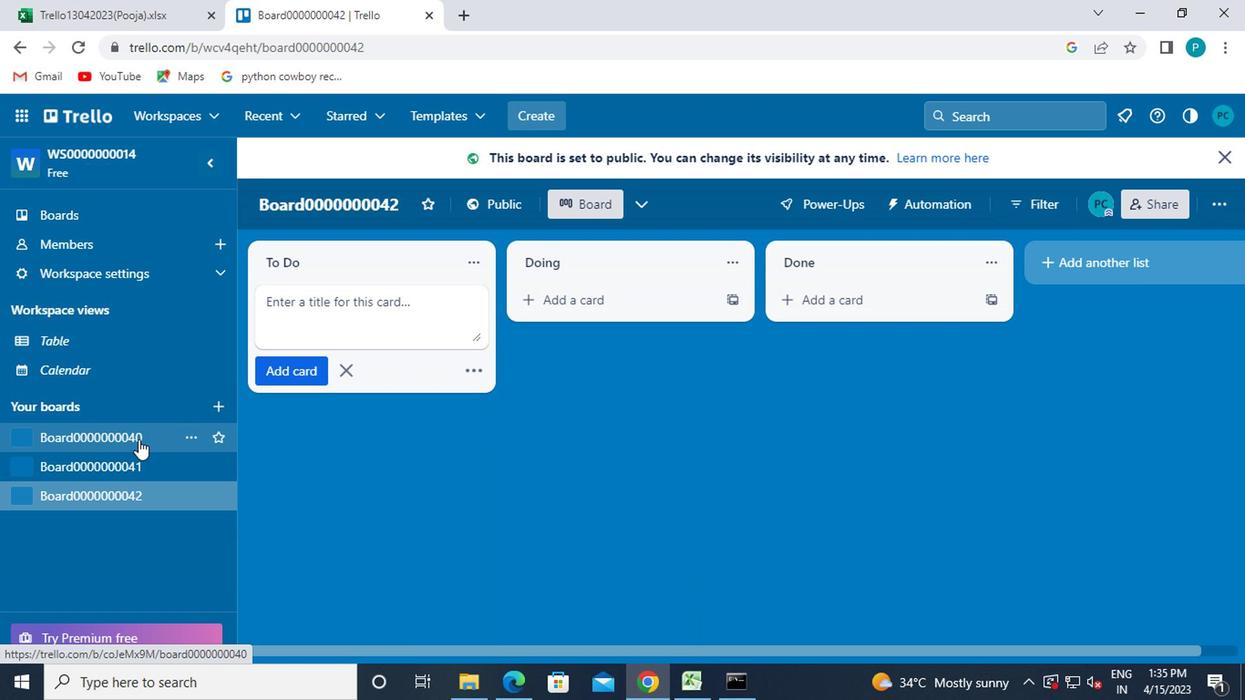 
Action: Mouse moved to (361, 238)
Screenshot: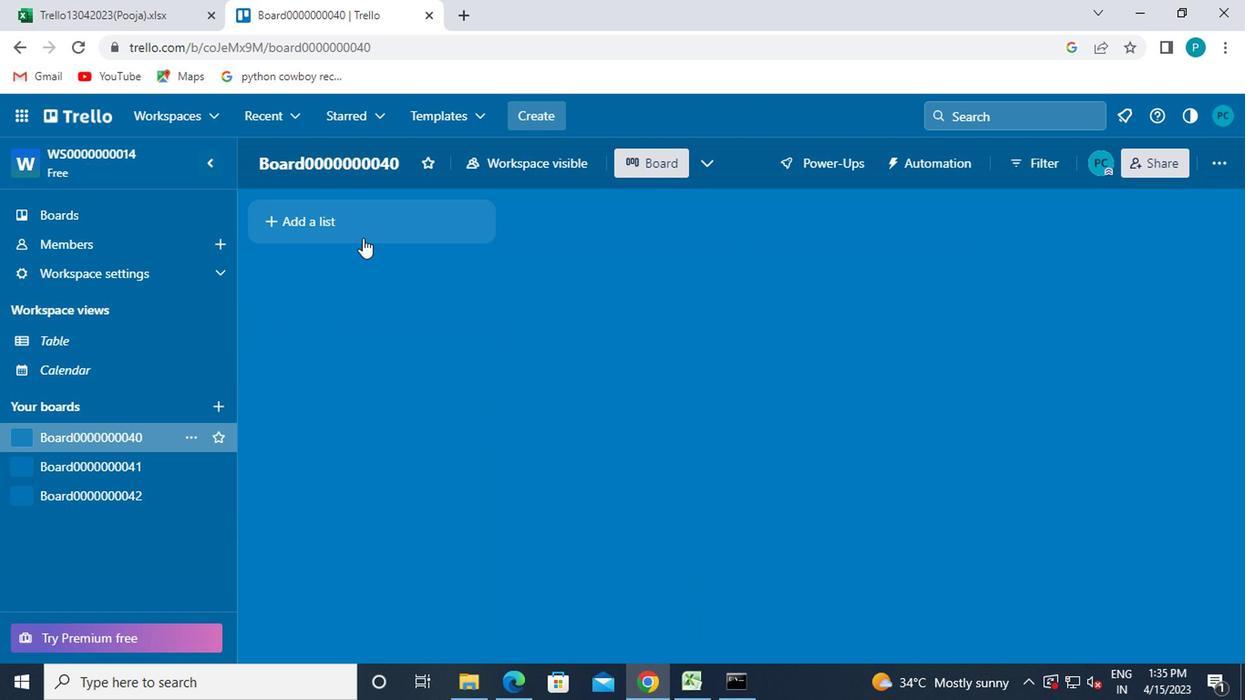
Action: Mouse pressed left at (361, 238)
Screenshot: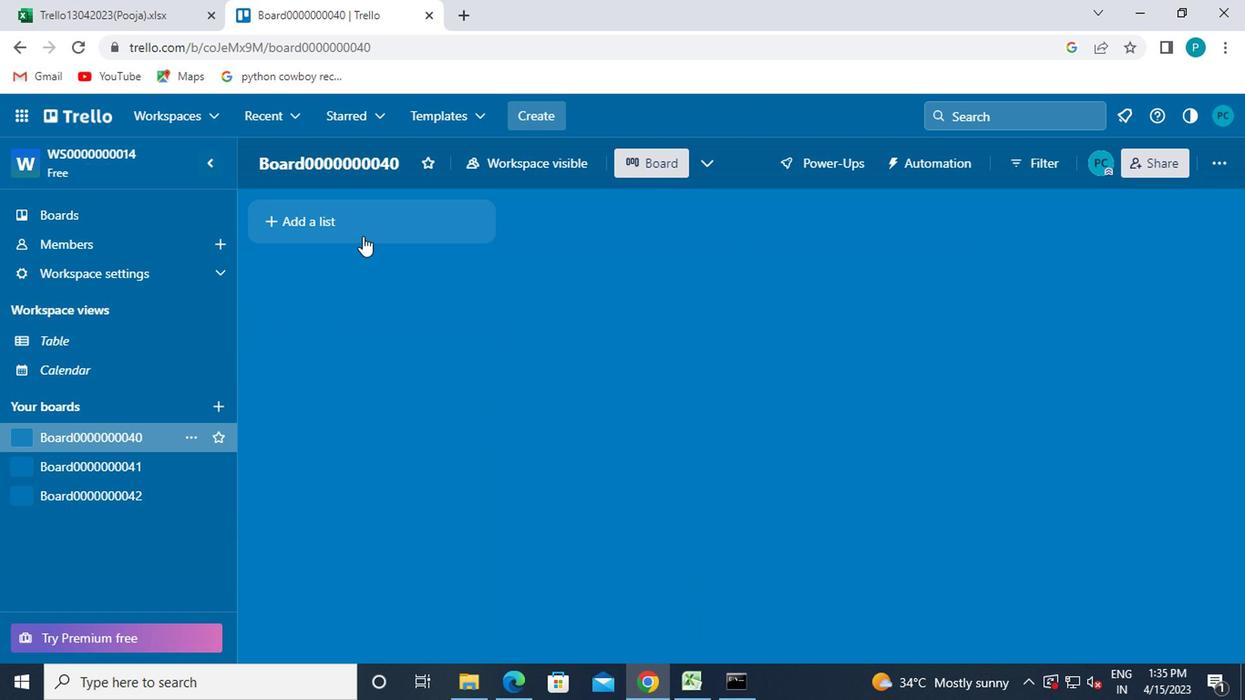 
Action: Mouse moved to (309, 218)
Screenshot: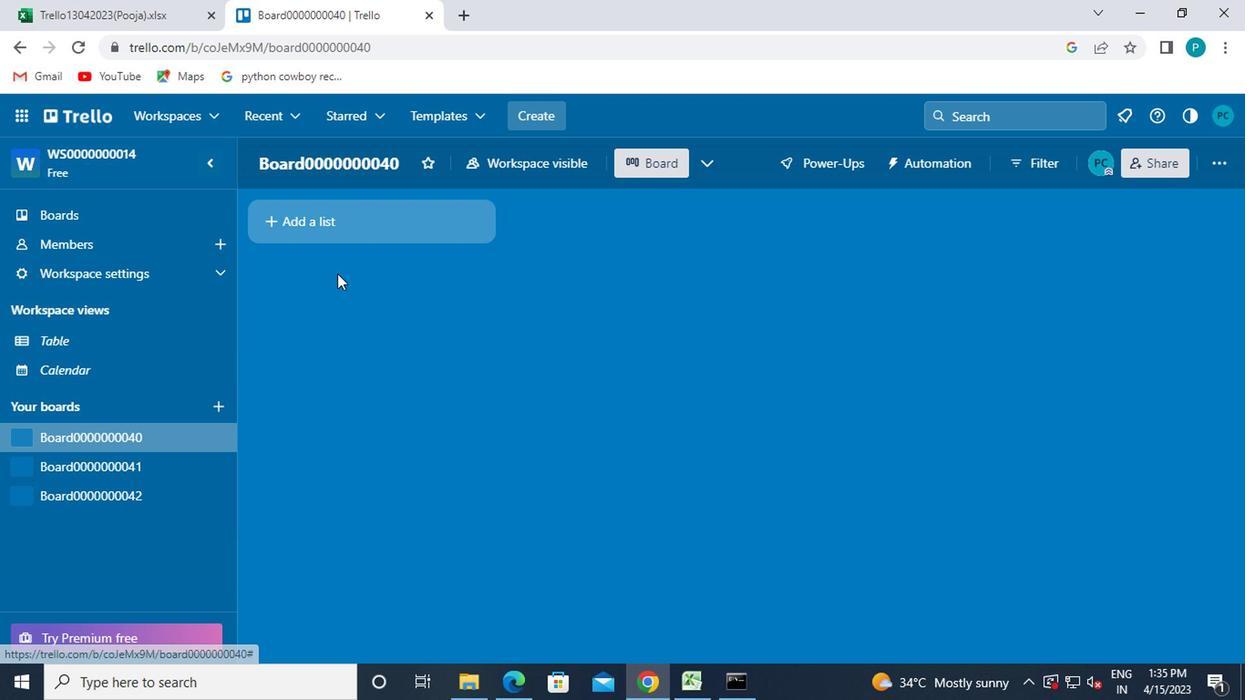 
Action: Mouse pressed left at (309, 218)
Screenshot: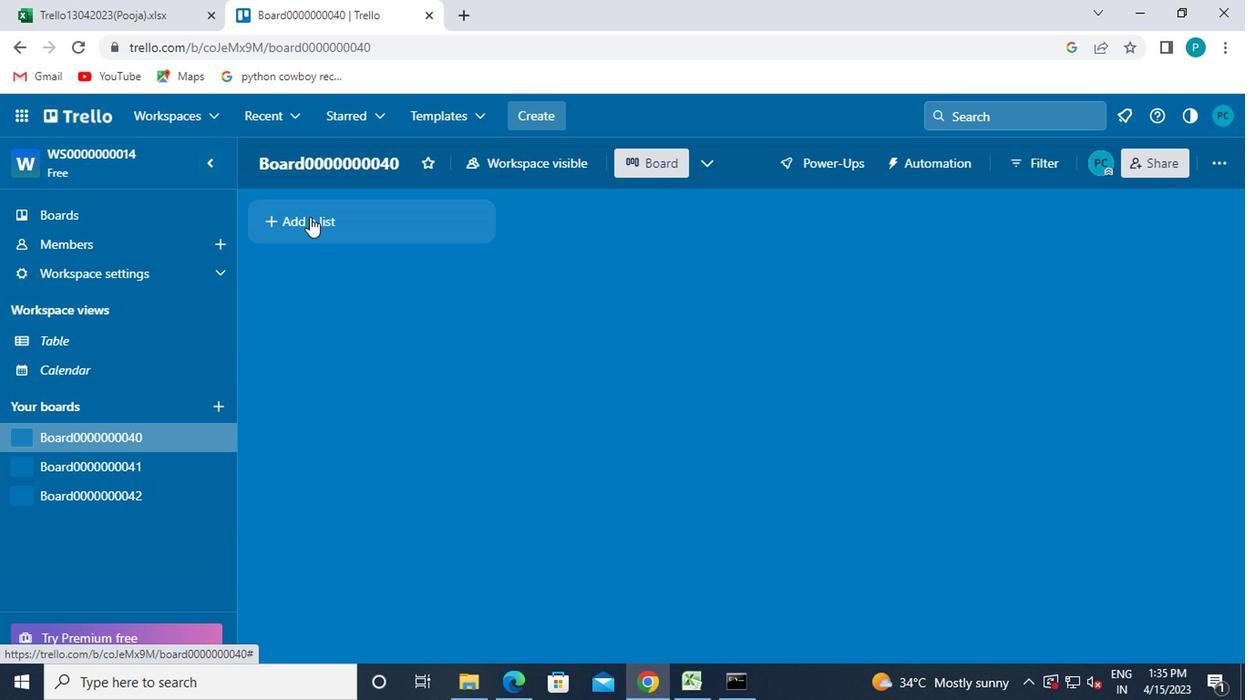 
Action: Mouse moved to (319, 225)
Screenshot: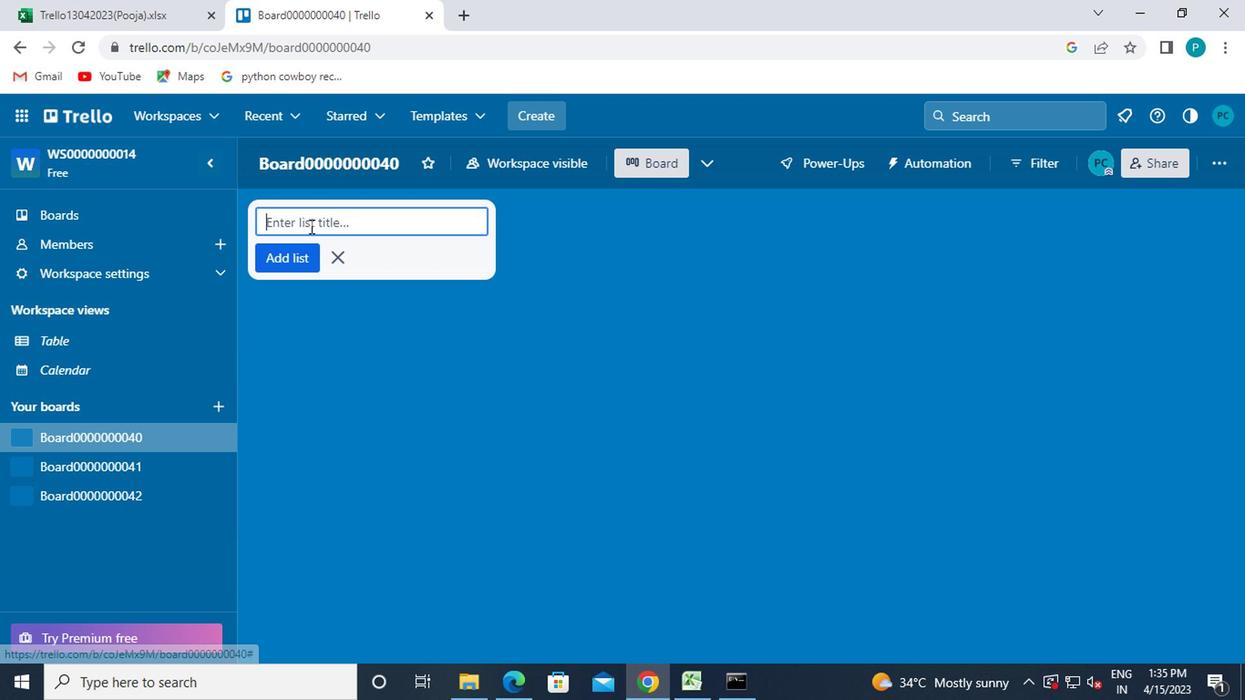
Action: Key pressed <Key.shift><Key.shift><Key.shift><Key.shift>TO<Key.space><Key.shift>DO<Key.enter>
Screenshot: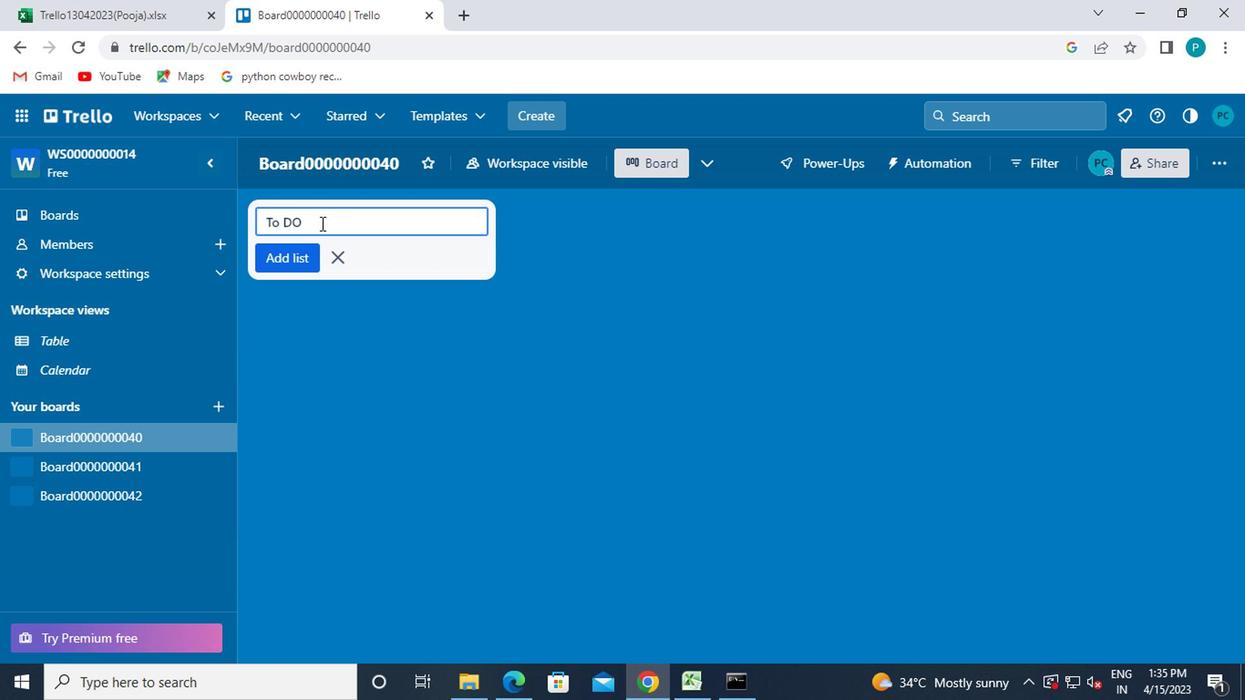 
Action: Mouse moved to (328, 267)
Screenshot: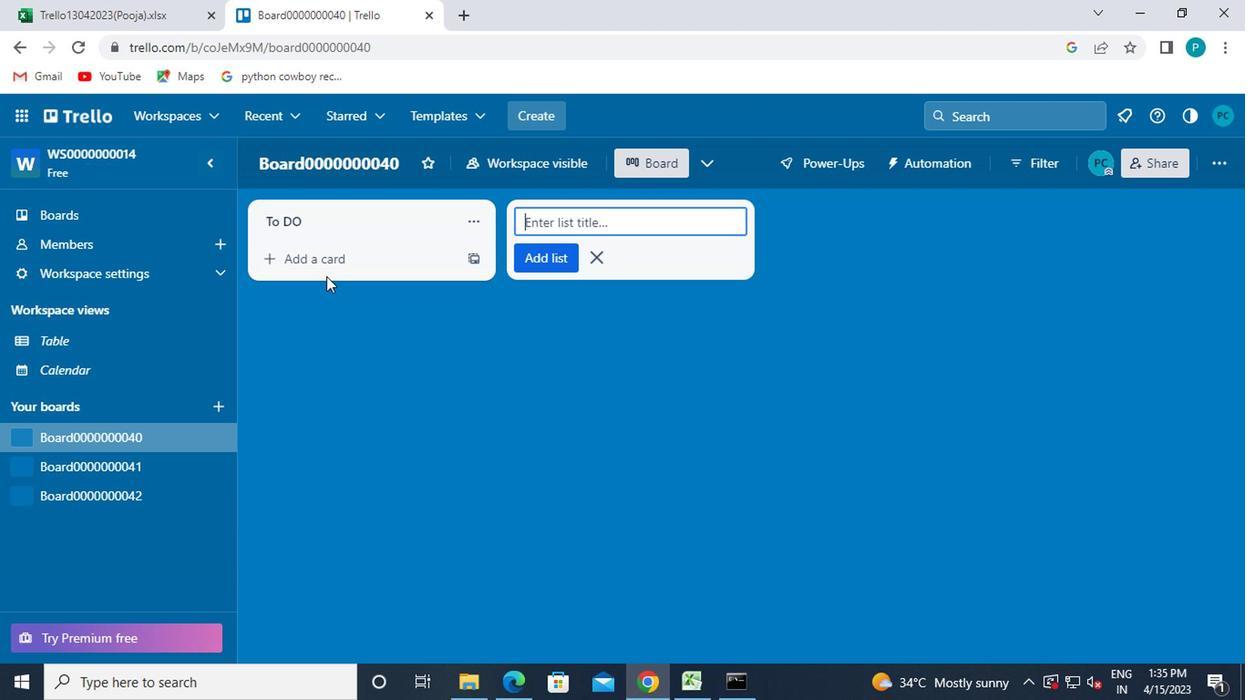 
Action: Mouse pressed left at (328, 267)
Screenshot: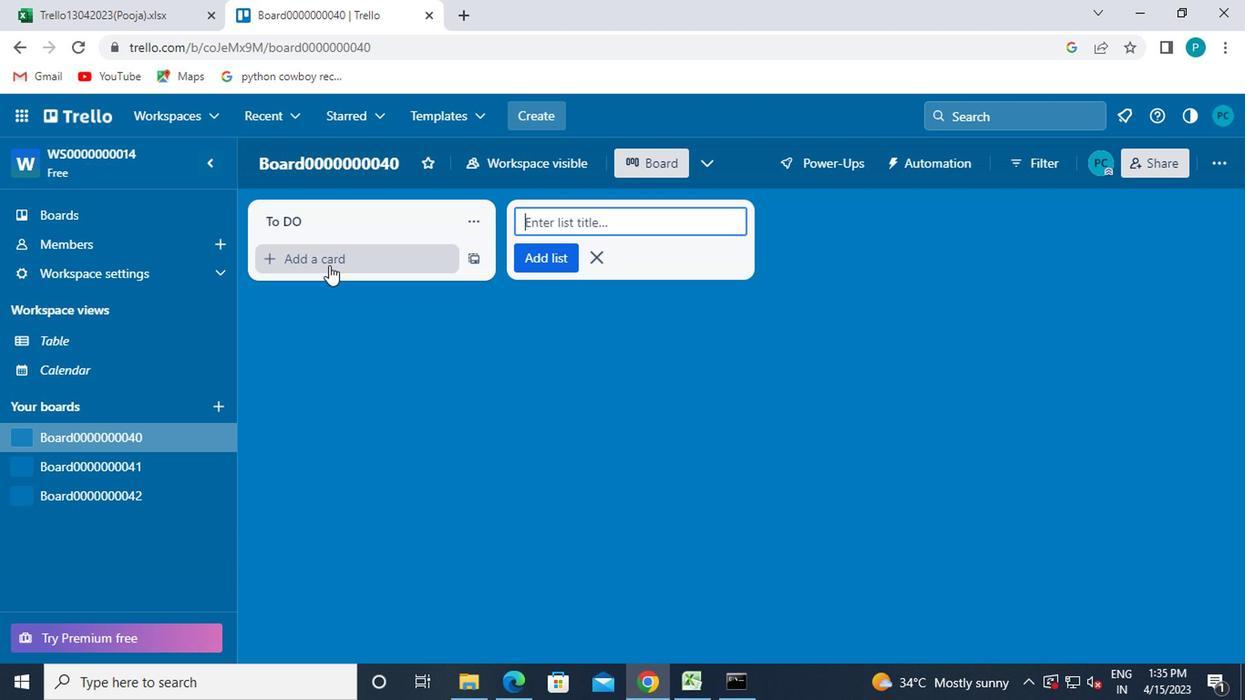 
Action: Mouse moved to (319, 271)
Screenshot: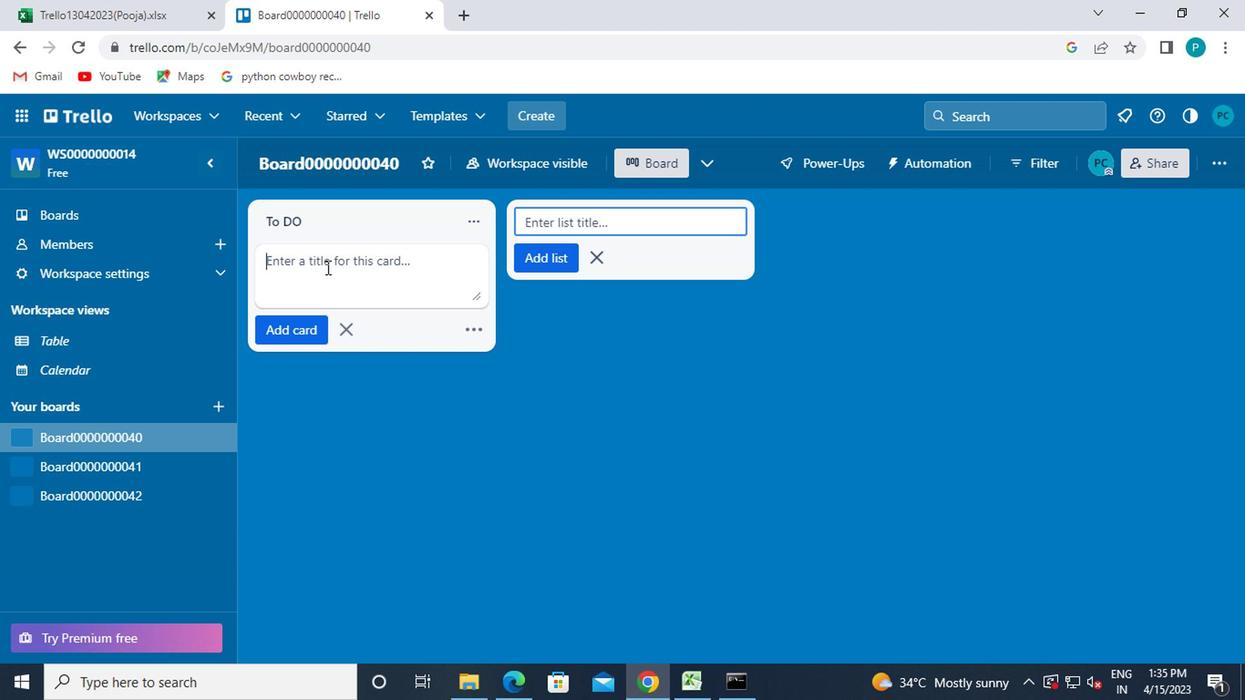 
Action: Key pressed <Key.shift>CARD<Key.backspace><Key.backspace><Key.backspace>ARD<<96>><<96>><<96>><<96>><<96>><<96>><<96>><<97>><<101>><<103>><Key.enter><Key.shift>CARD<<96>><<96>><<96>><<96>><<96>><<96>><<96>><<97>><<101>><<104>><Key.enter>
Screenshot: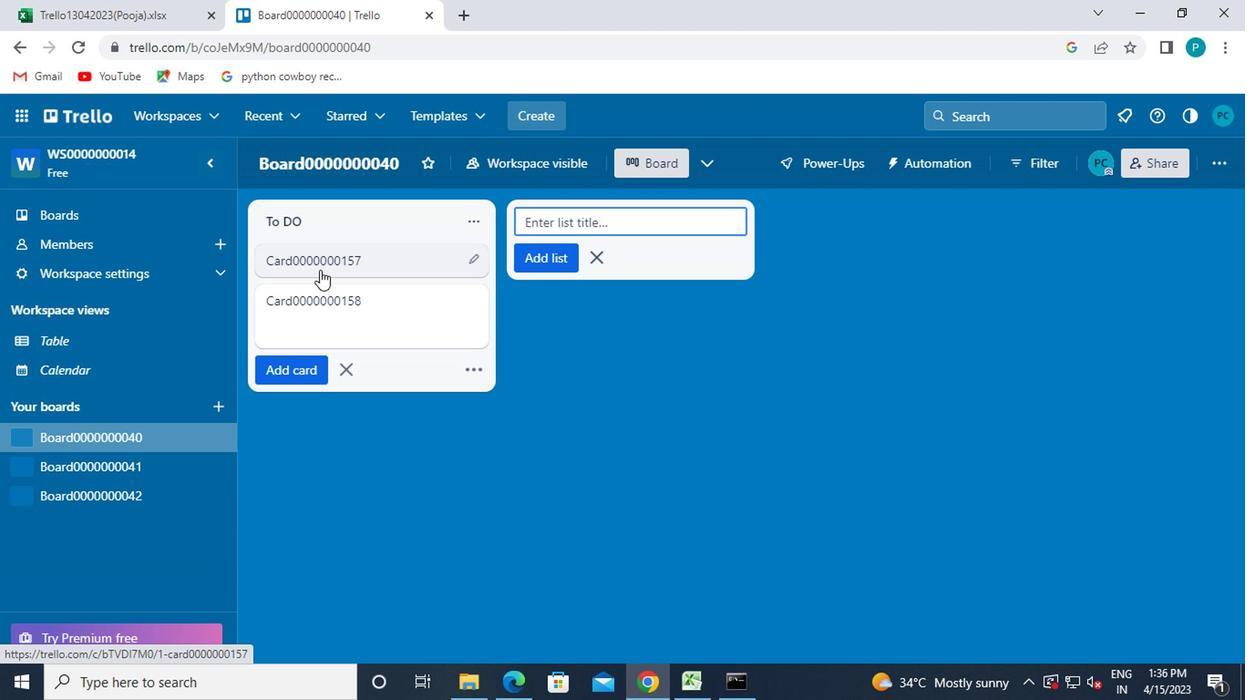 
Action: Mouse moved to (340, 410)
Screenshot: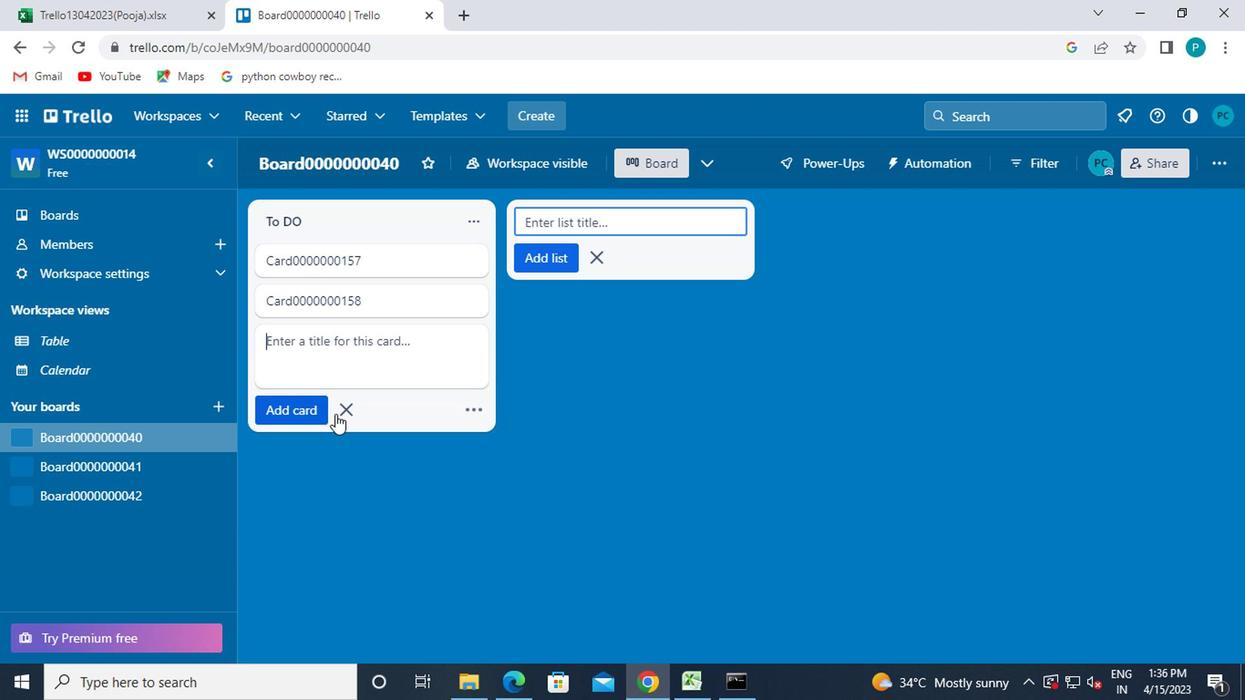
Action: Mouse pressed left at (340, 410)
Screenshot: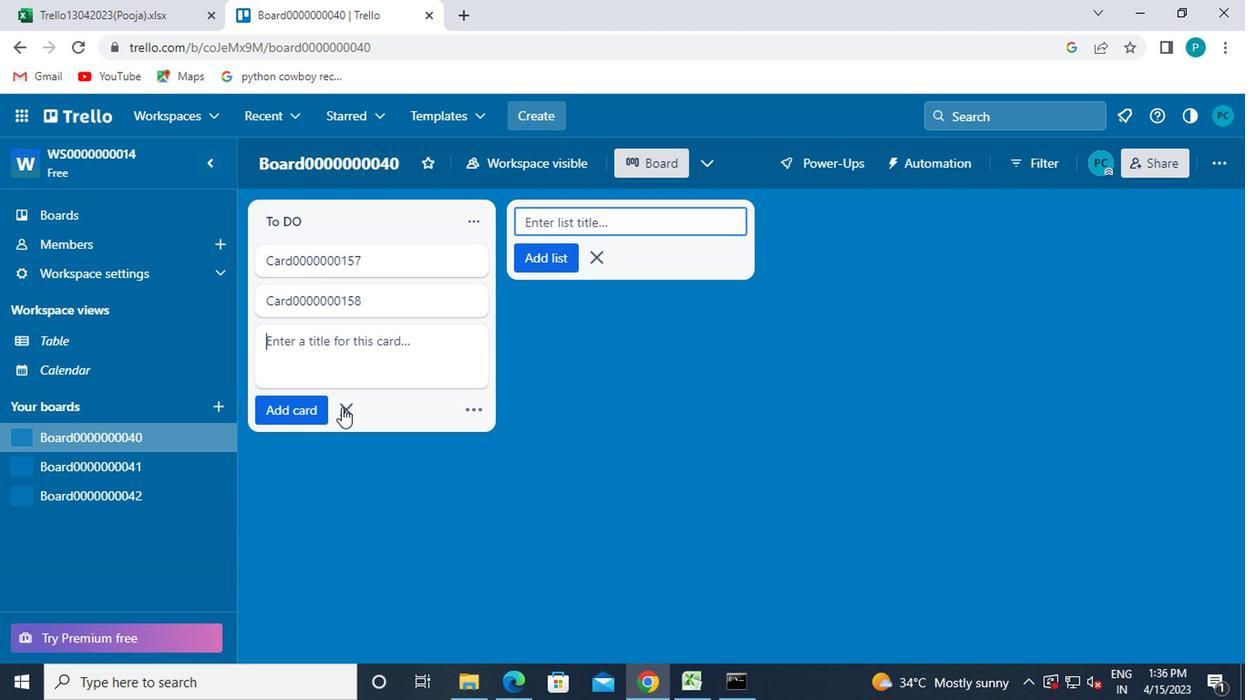 
Action: Mouse moved to (343, 408)
Screenshot: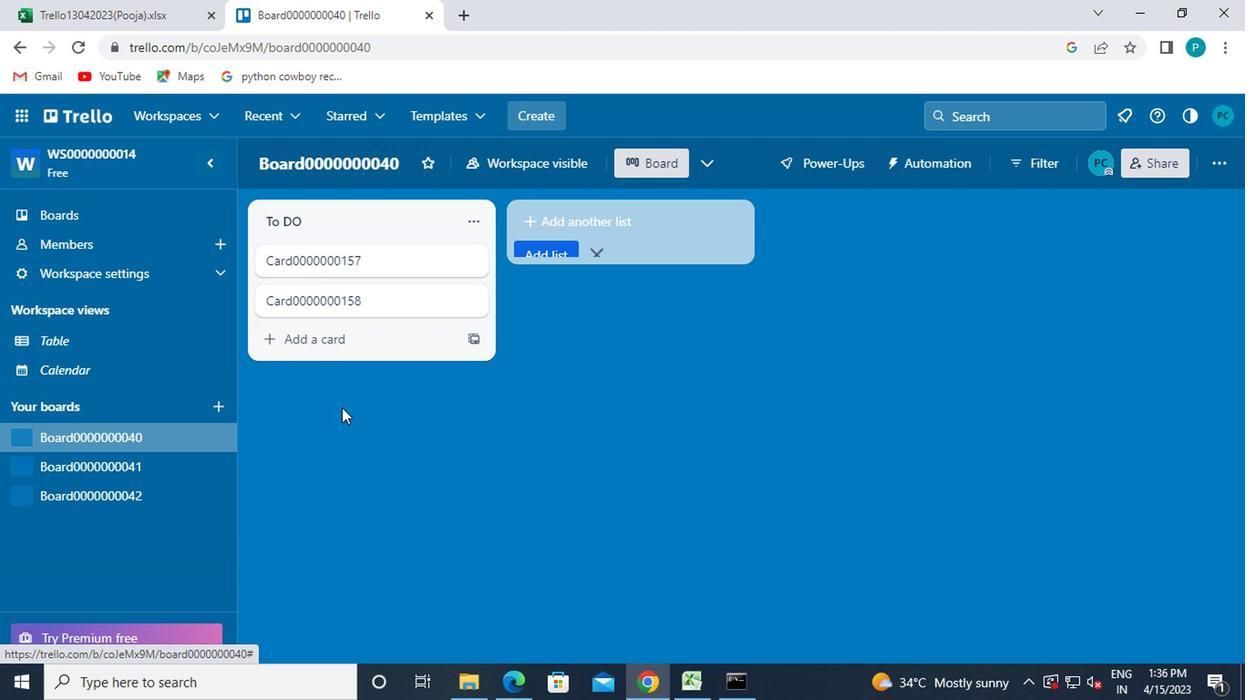 
